 Task: Look for space in Tāl, Pakistan from 1st August, 2023 to 5th August, 2023 for 1 adult in price range Rs.6000 to Rs.15000. Place can be entire place with 1  bedroom having 1 bed and 1 bathroom. Property type can be house, flat, guest house. Amenities needed are: wifi. Booking option can be shelf check-in. Required host language is English.
Action: Mouse moved to (441, 99)
Screenshot: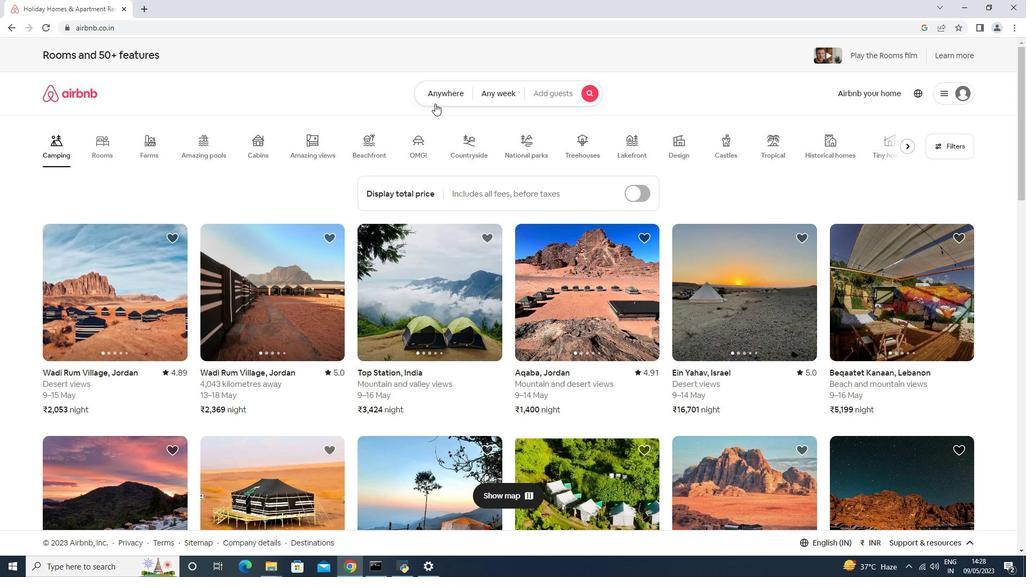 
Action: Mouse pressed left at (441, 99)
Screenshot: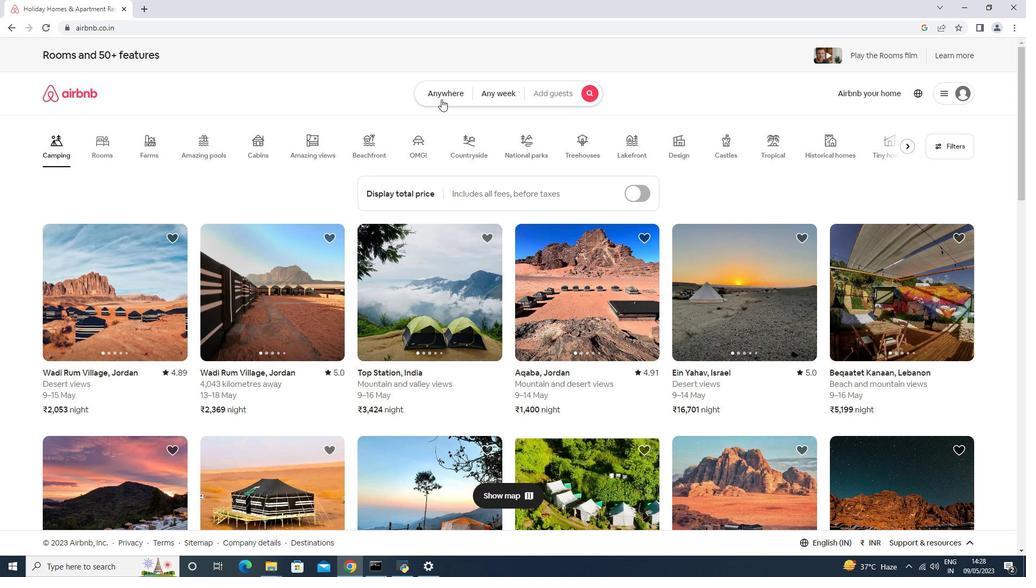 
Action: Mouse moved to (387, 137)
Screenshot: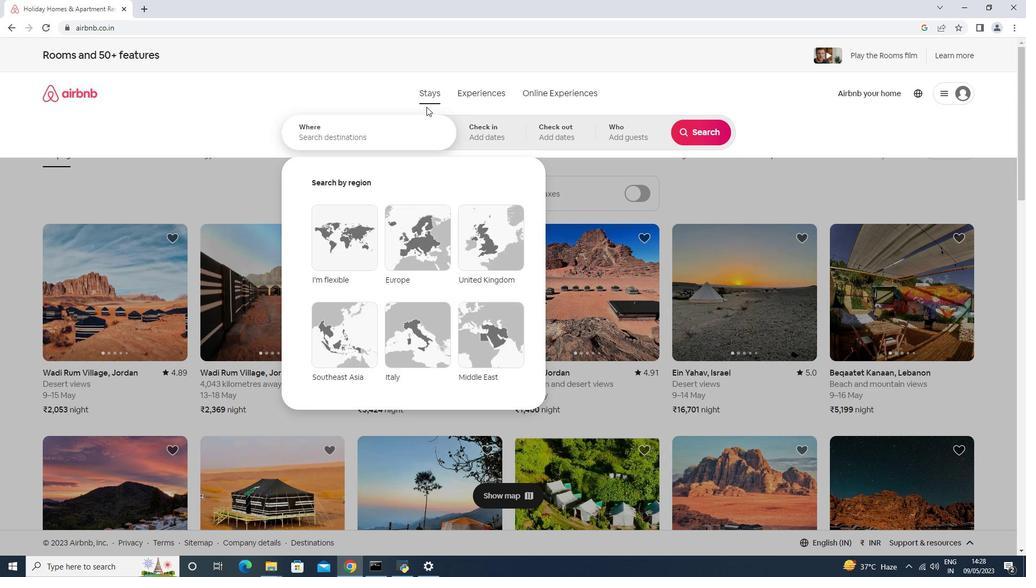 
Action: Mouse pressed left at (387, 137)
Screenshot: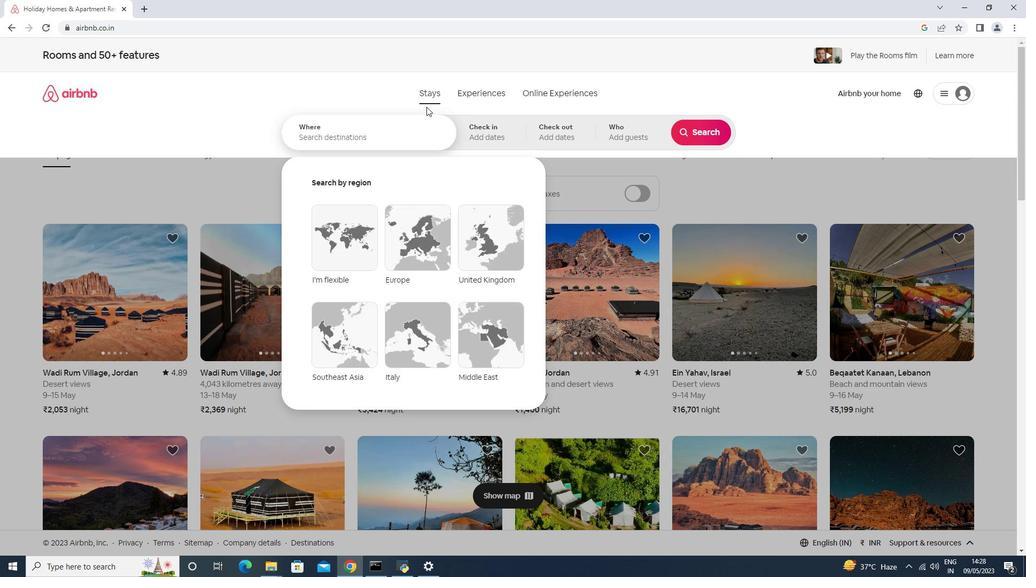 
Action: Key pressed <Key.shift>Tak<Key.backspace>l,<Key.space><Key.shift>Paskistan<Key.down><Key.enter>
Screenshot: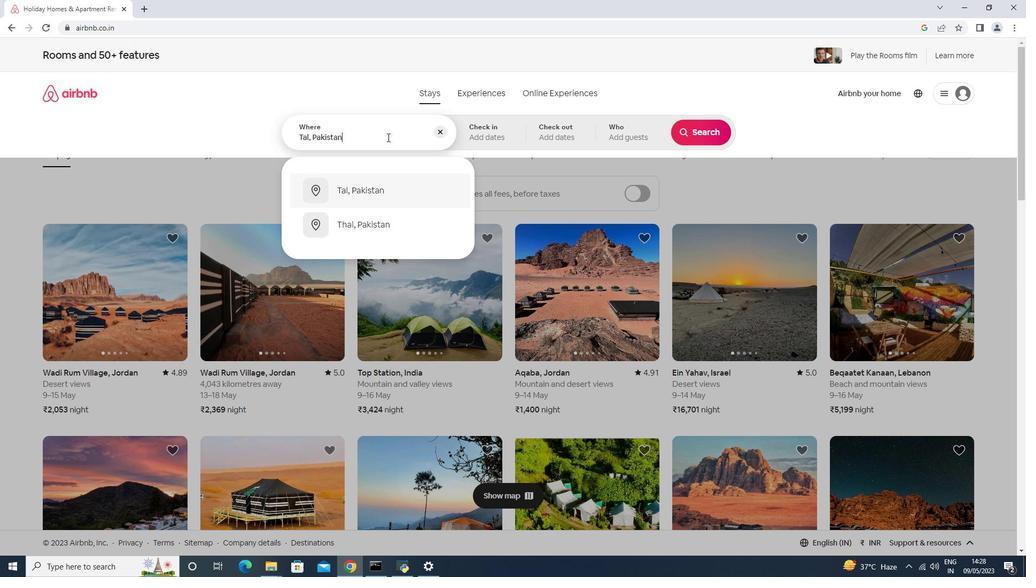 
Action: Mouse moved to (698, 214)
Screenshot: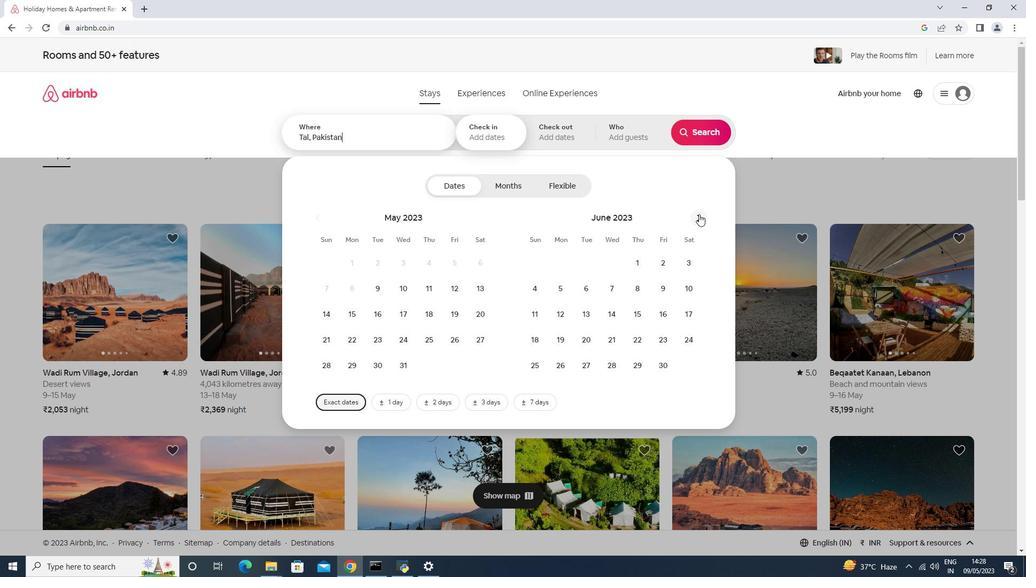 
Action: Mouse pressed left at (698, 214)
Screenshot: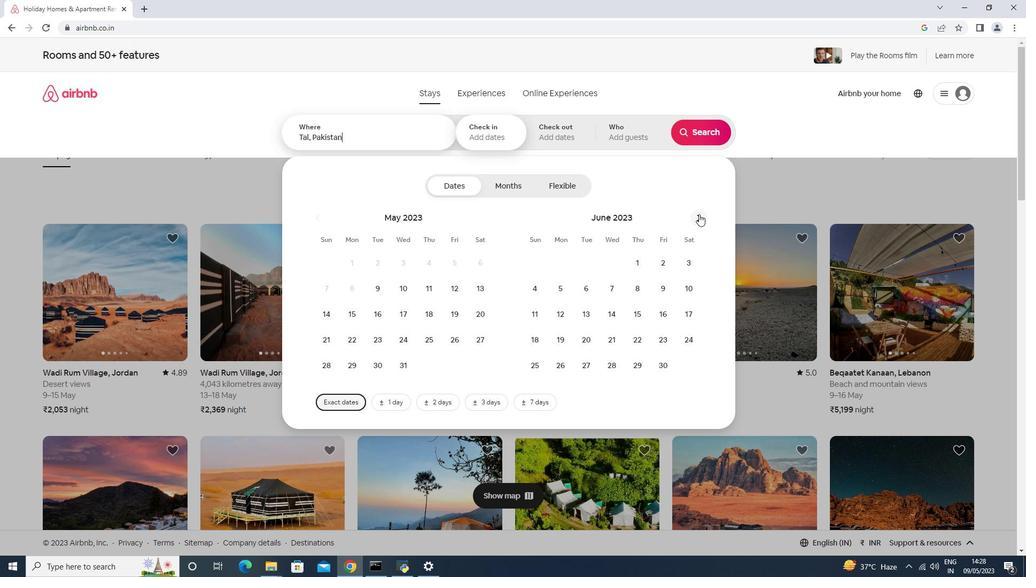 
Action: Mouse moved to (696, 214)
Screenshot: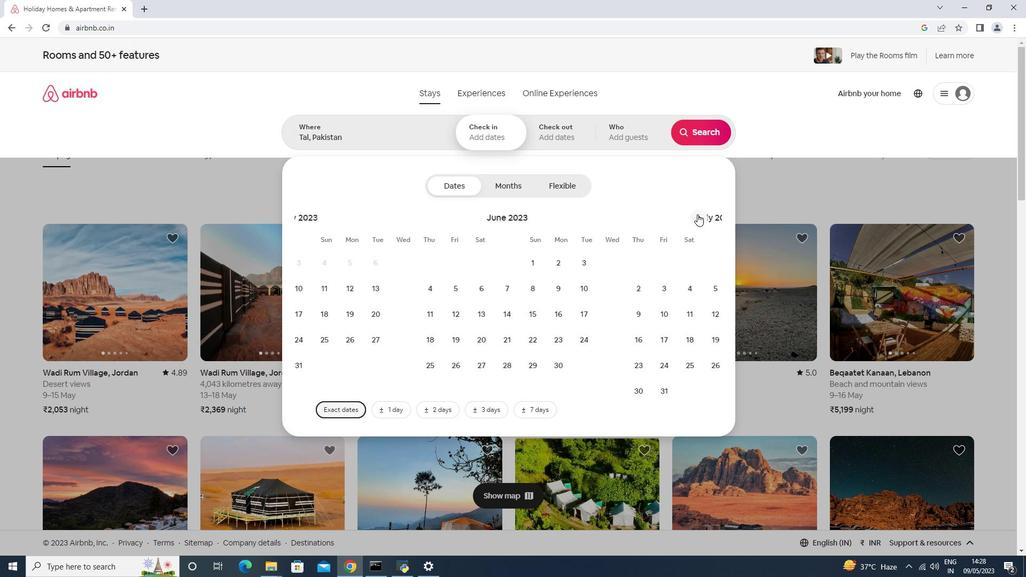 
Action: Mouse pressed left at (696, 214)
Screenshot: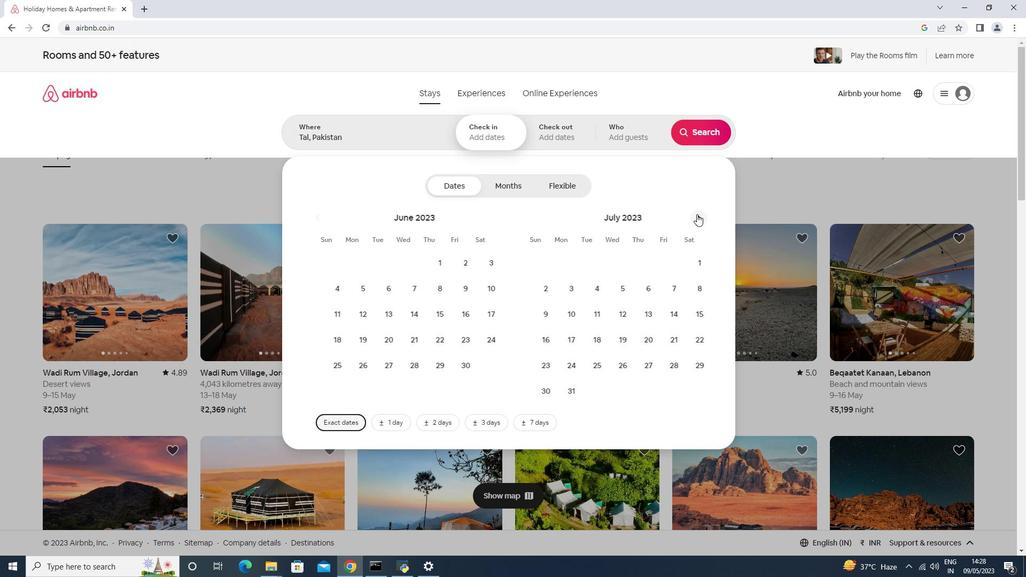 
Action: Mouse moved to (696, 215)
Screenshot: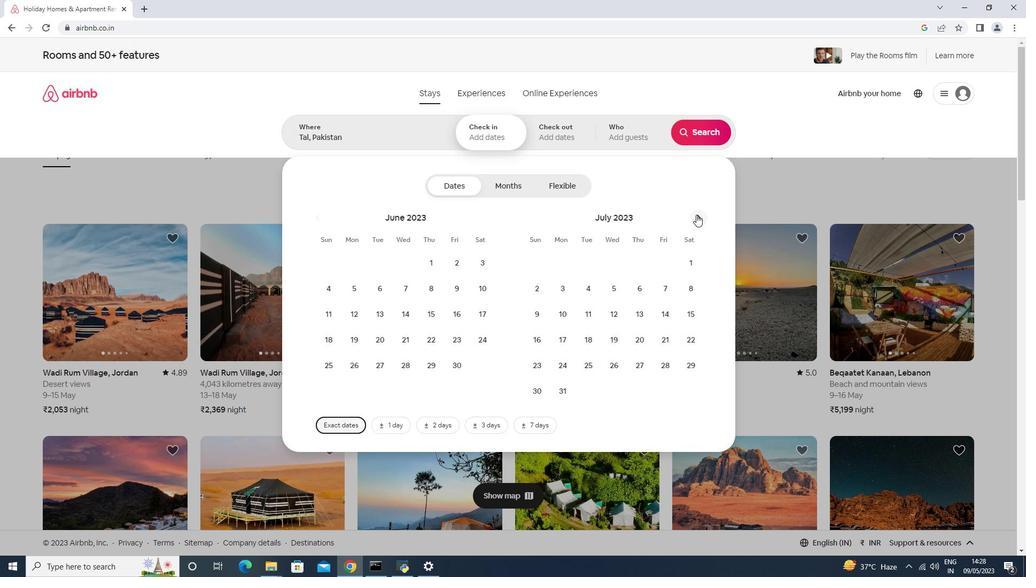 
Action: Mouse pressed left at (696, 215)
Screenshot: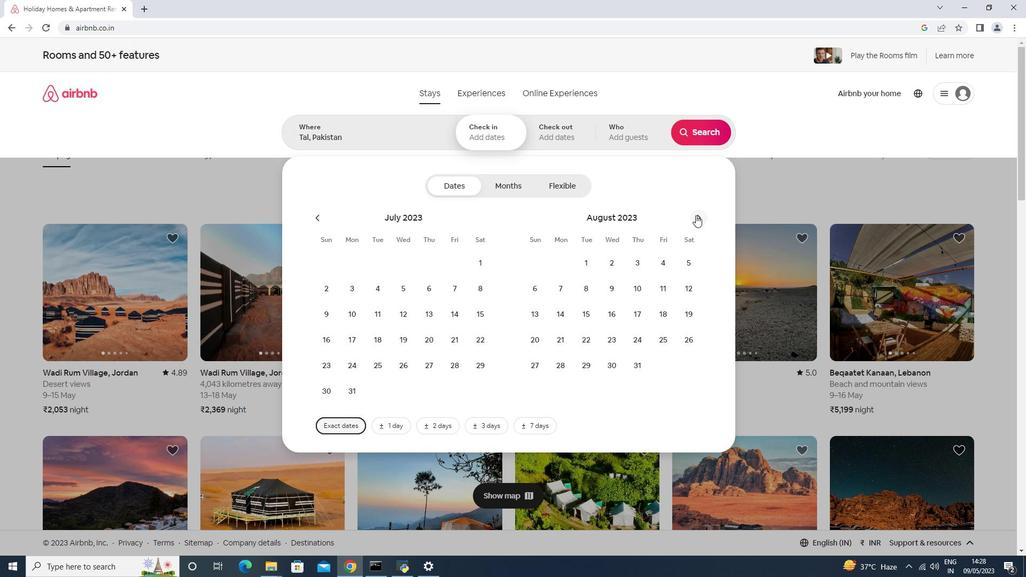 
Action: Mouse moved to (381, 267)
Screenshot: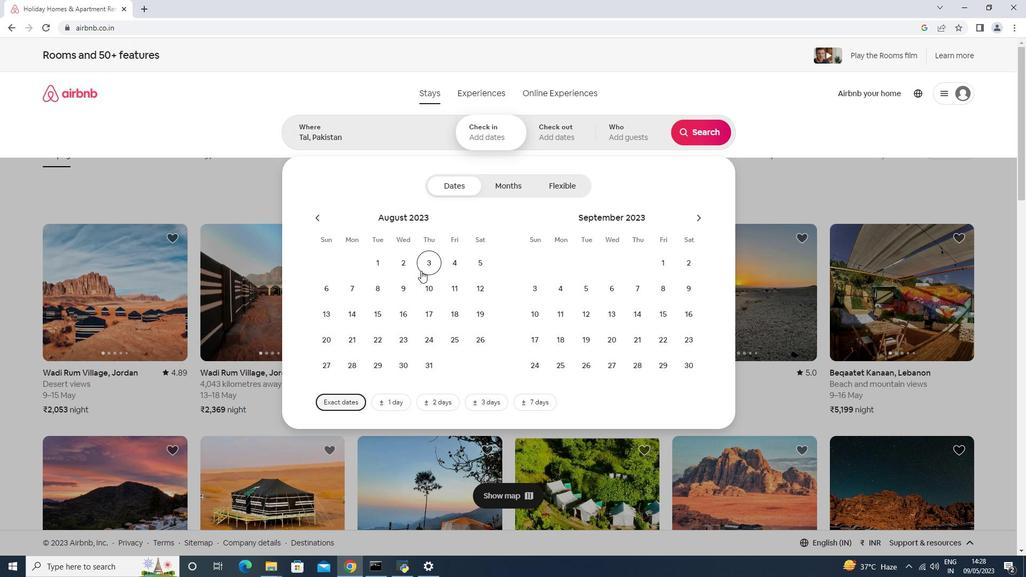 
Action: Mouse pressed left at (381, 267)
Screenshot: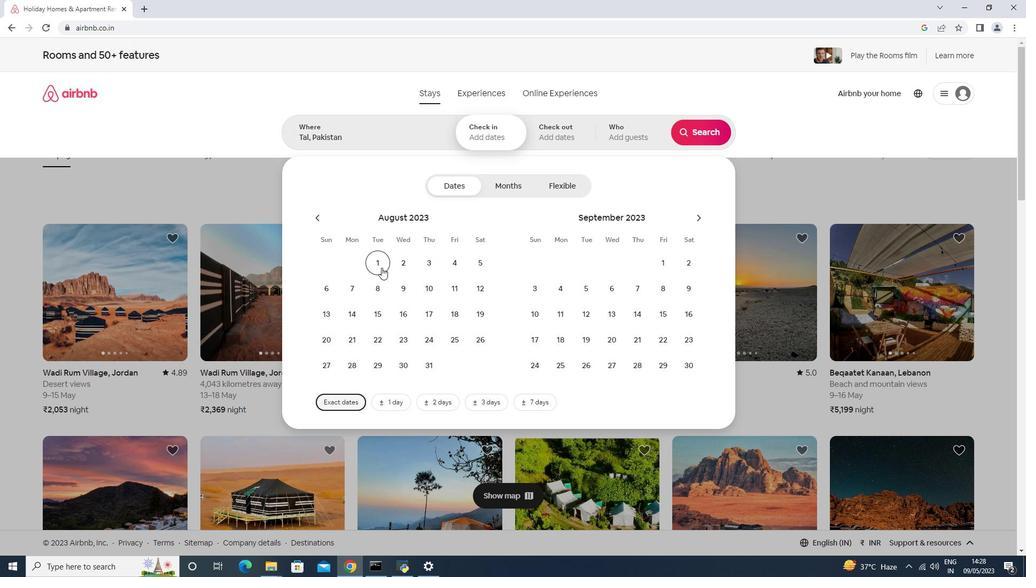 
Action: Mouse moved to (473, 261)
Screenshot: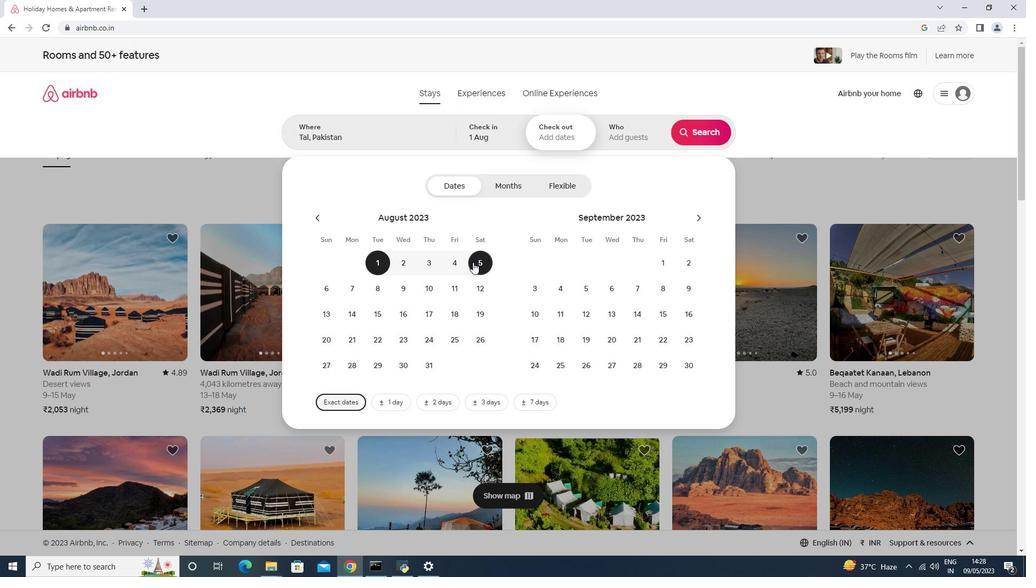 
Action: Mouse pressed left at (473, 261)
Screenshot: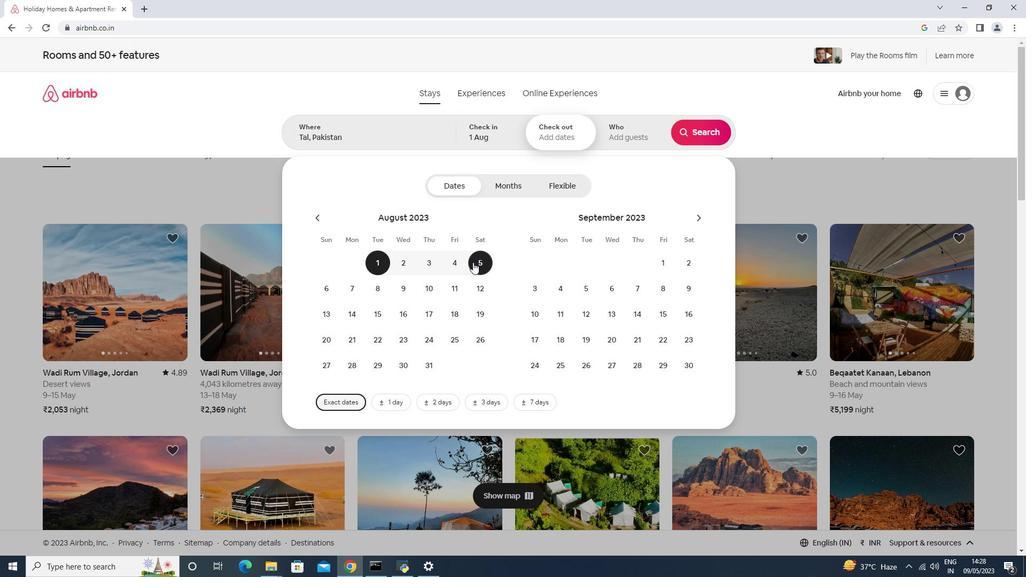 
Action: Mouse moved to (623, 142)
Screenshot: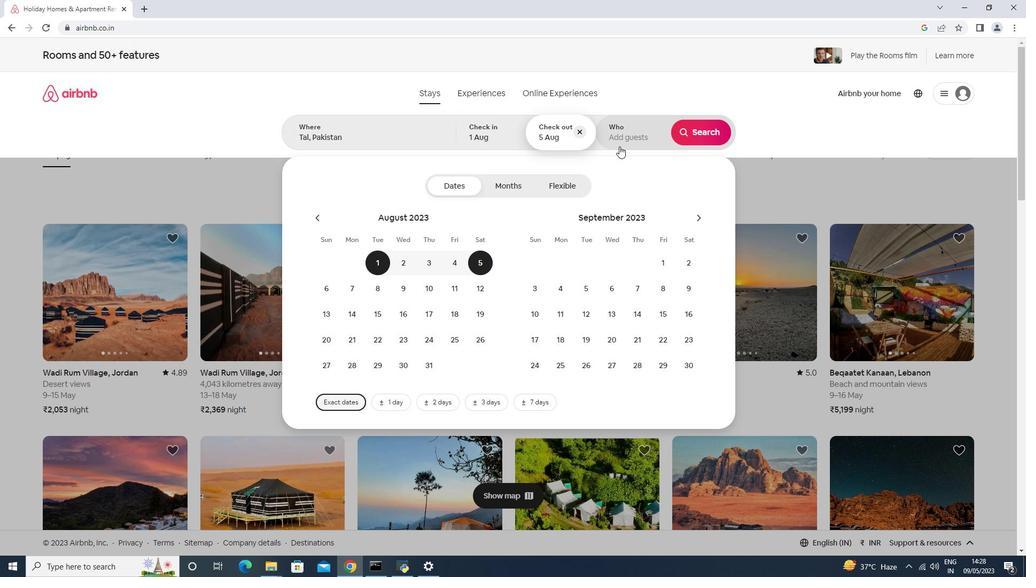 
Action: Mouse pressed left at (623, 142)
Screenshot: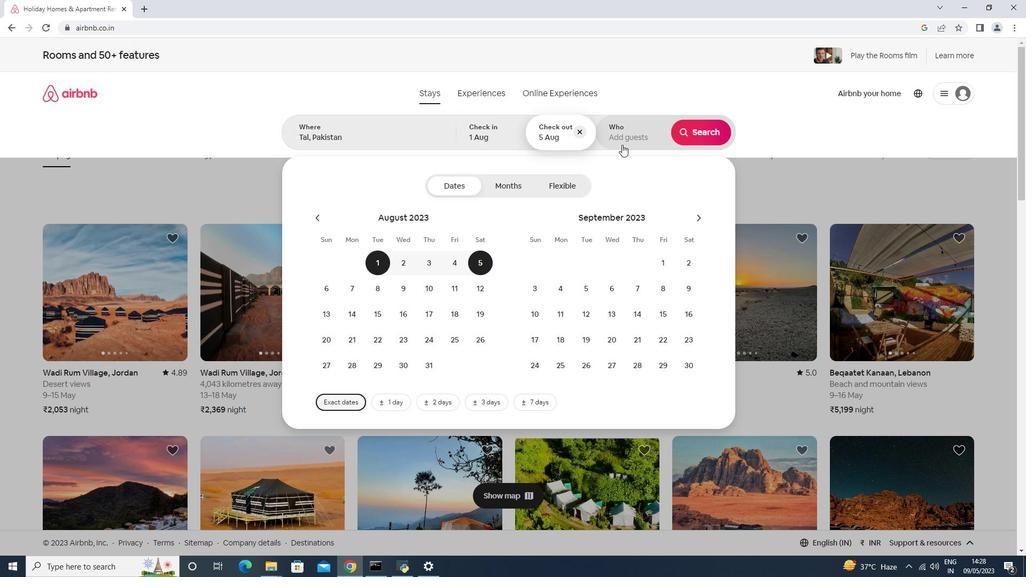 
Action: Mouse moved to (704, 188)
Screenshot: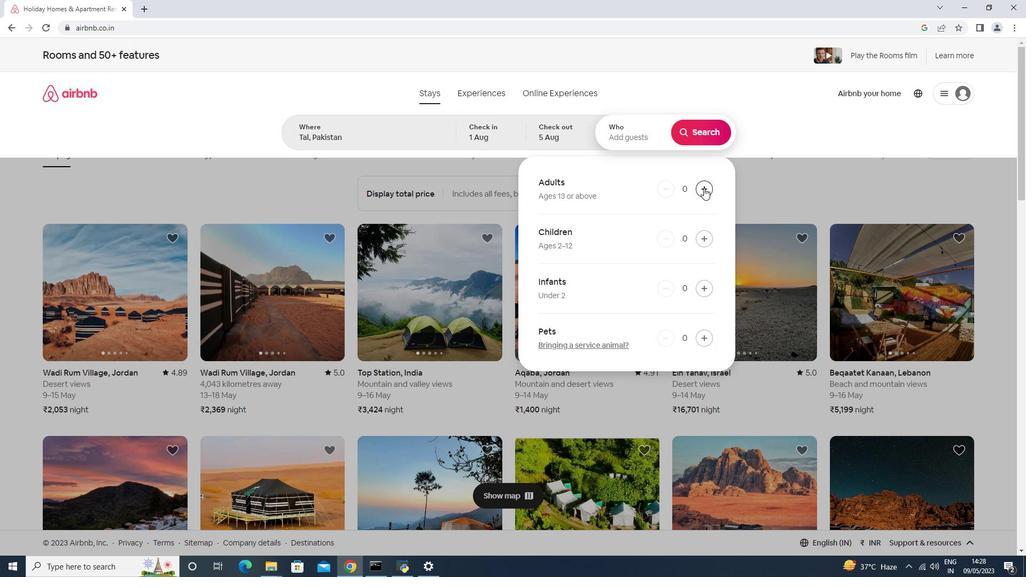 
Action: Mouse pressed left at (704, 188)
Screenshot: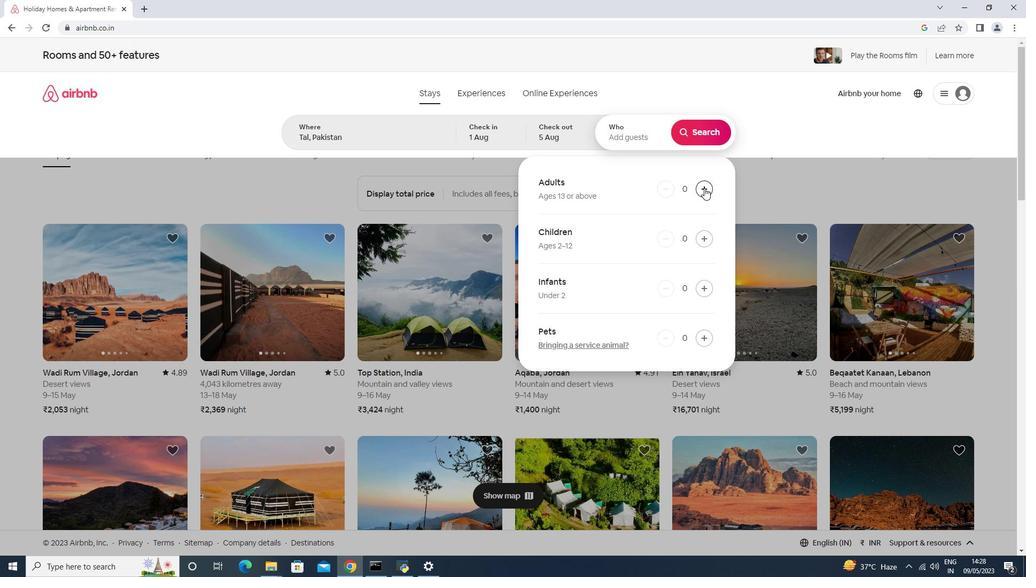 
Action: Mouse moved to (701, 136)
Screenshot: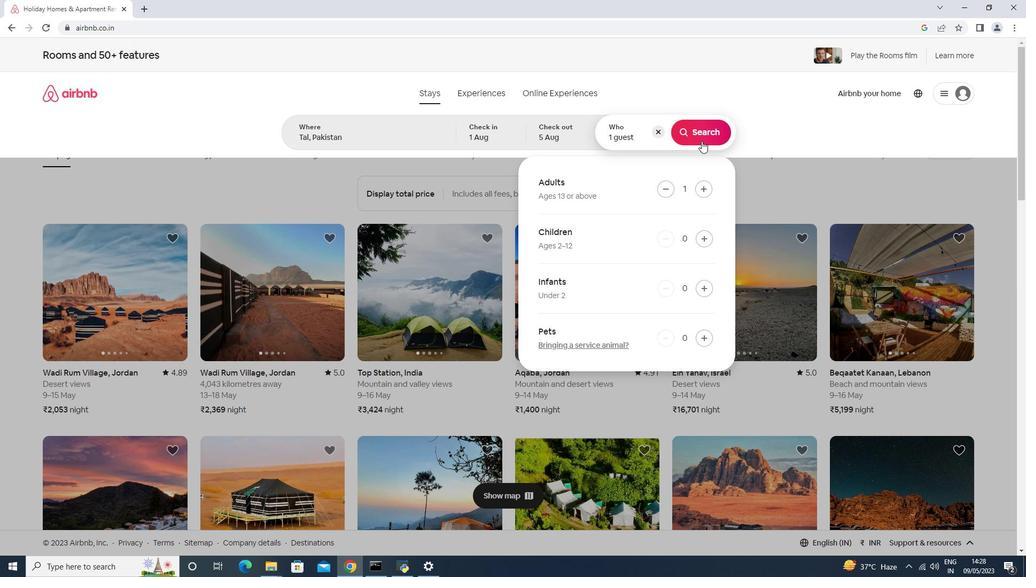 
Action: Mouse pressed left at (701, 136)
Screenshot: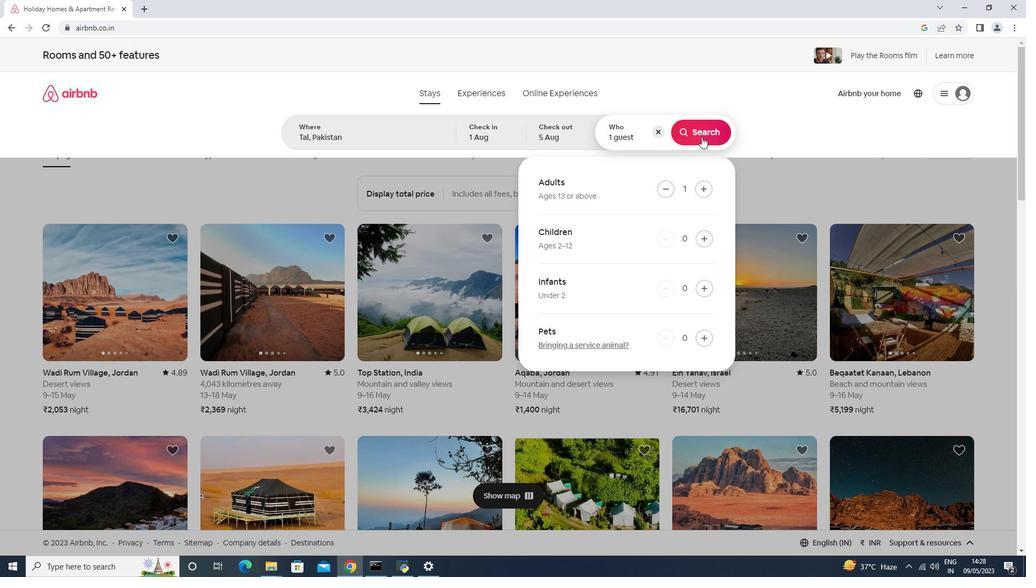 
Action: Mouse moved to (975, 95)
Screenshot: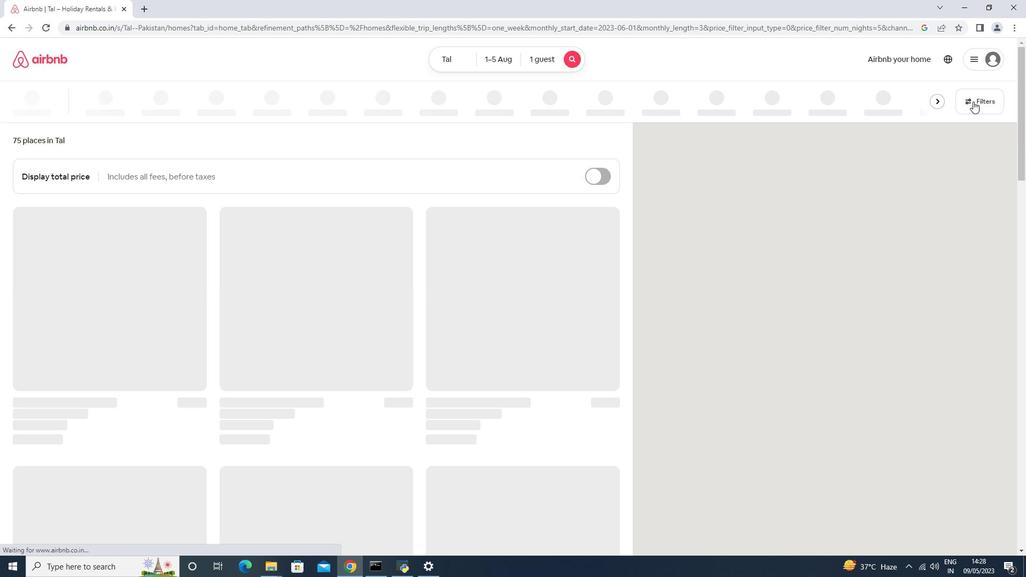 
Action: Mouse pressed left at (975, 95)
Screenshot: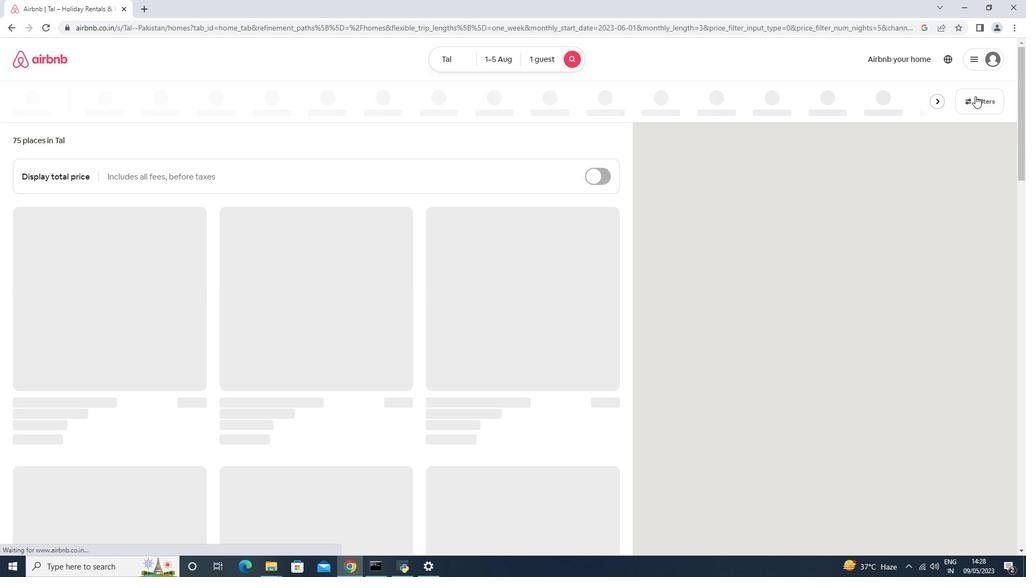 
Action: Mouse moved to (420, 356)
Screenshot: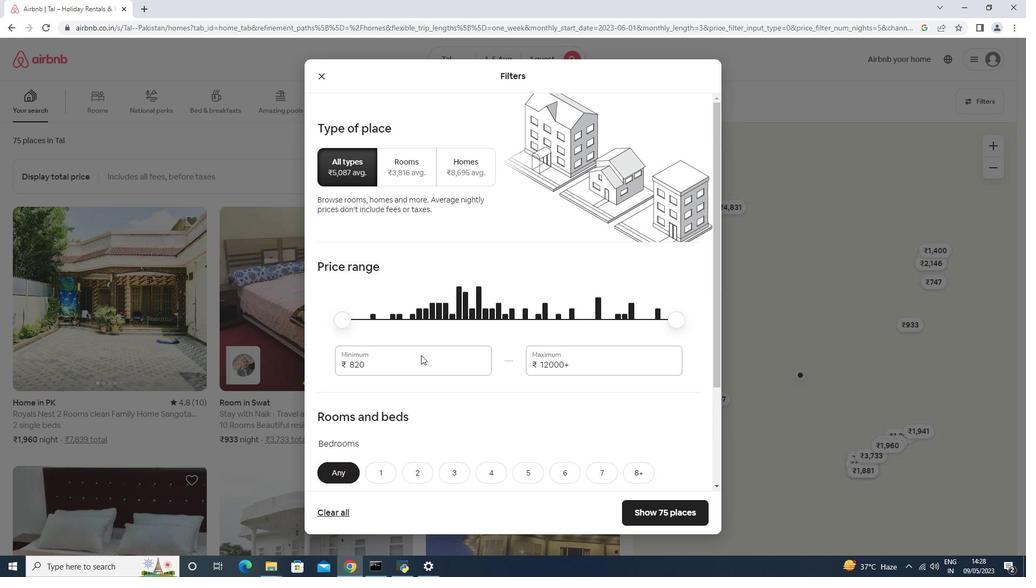 
Action: Mouse pressed left at (420, 356)
Screenshot: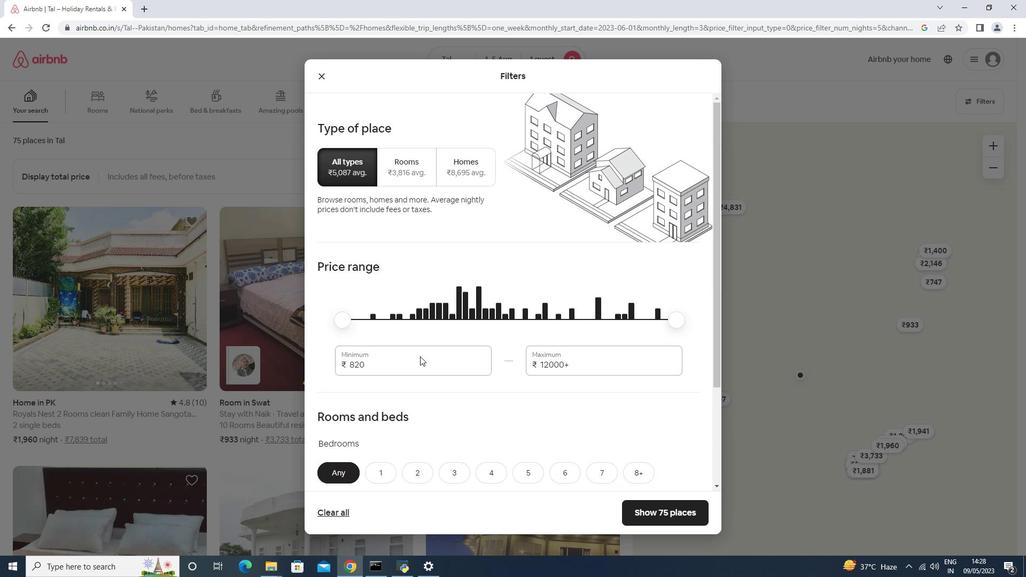 
Action: Key pressed <Key.backspace><Key.backspace><Key.backspace>6000<Key.tab>15000
Screenshot: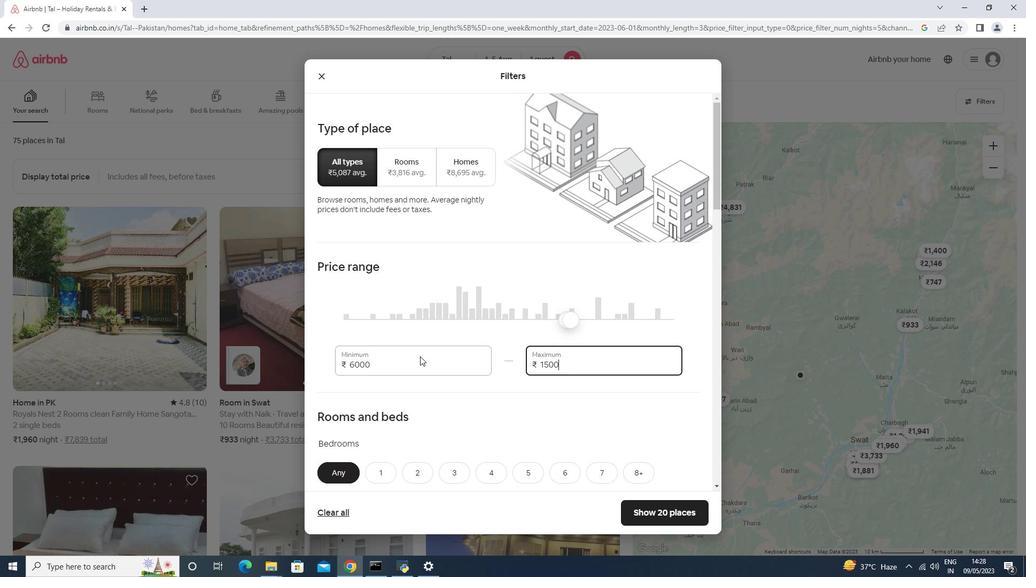 
Action: Mouse scrolled (420, 356) with delta (0, 0)
Screenshot: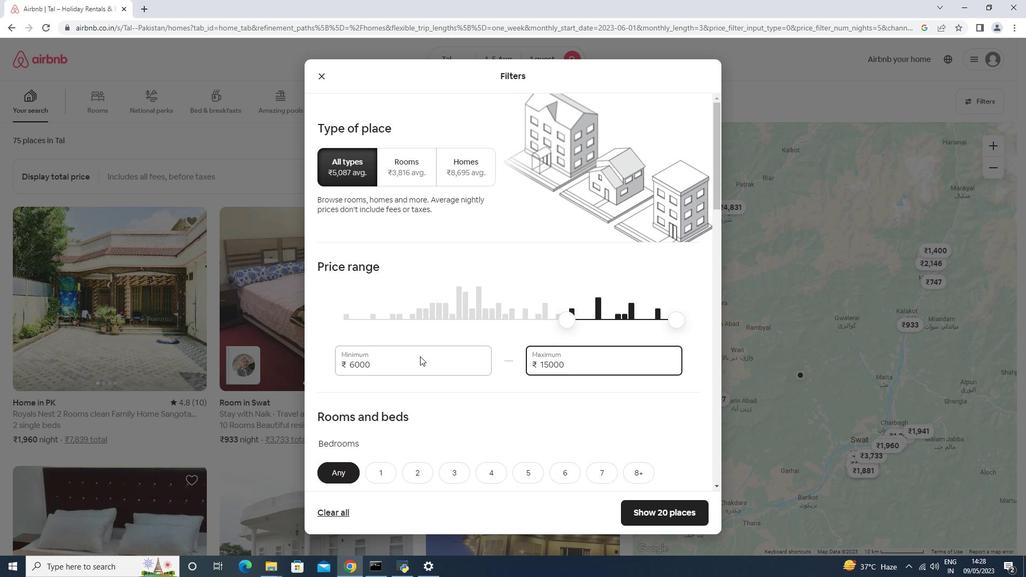 
Action: Mouse scrolled (420, 356) with delta (0, 0)
Screenshot: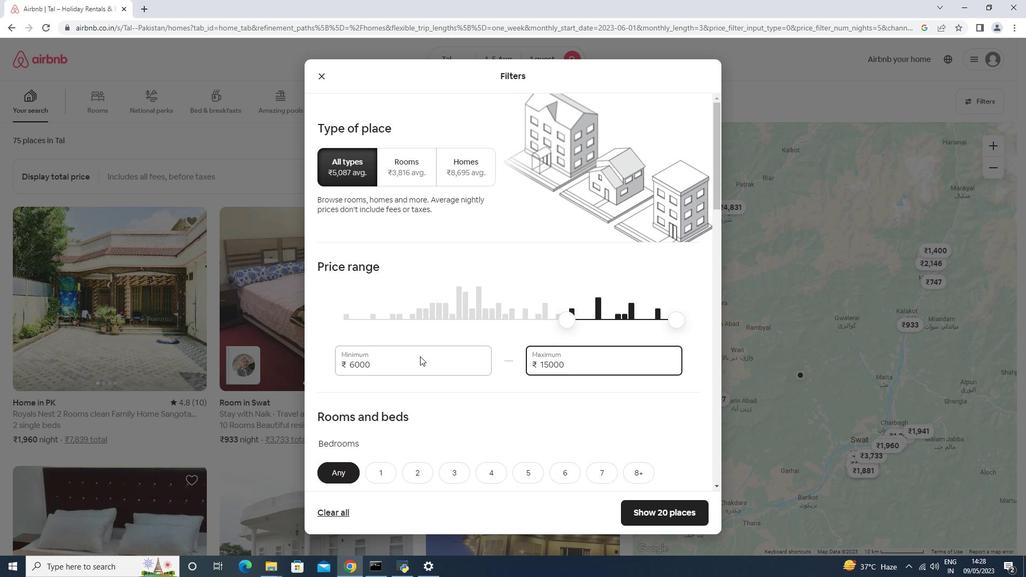 
Action: Mouse scrolled (420, 356) with delta (0, 0)
Screenshot: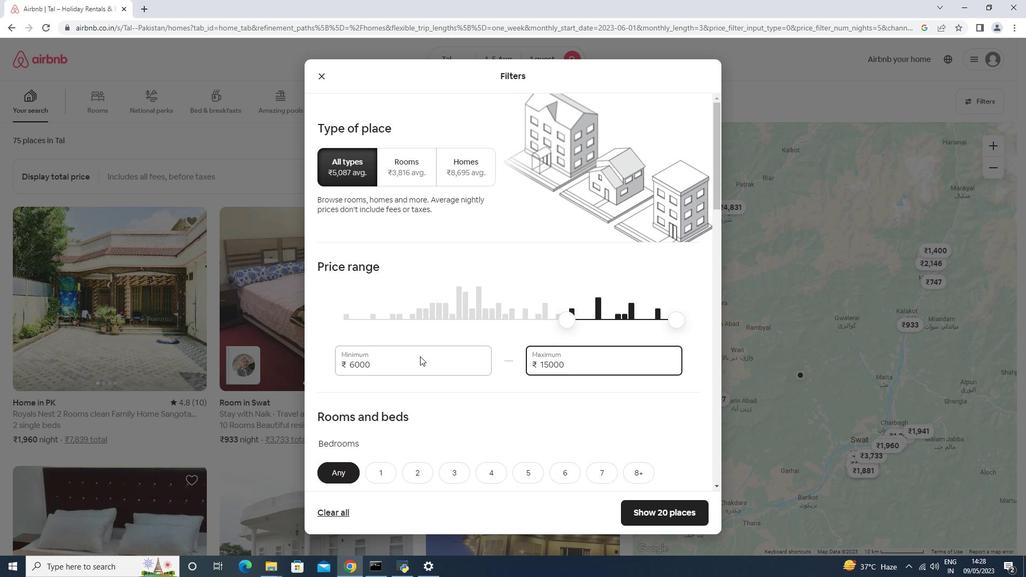
Action: Mouse scrolled (420, 356) with delta (0, 0)
Screenshot: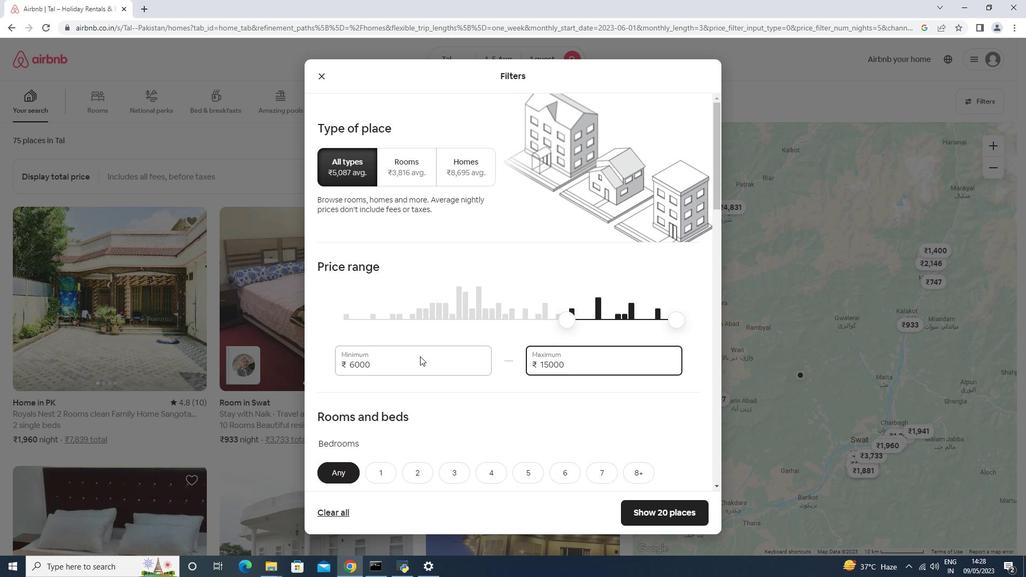 
Action: Mouse scrolled (420, 356) with delta (0, 0)
Screenshot: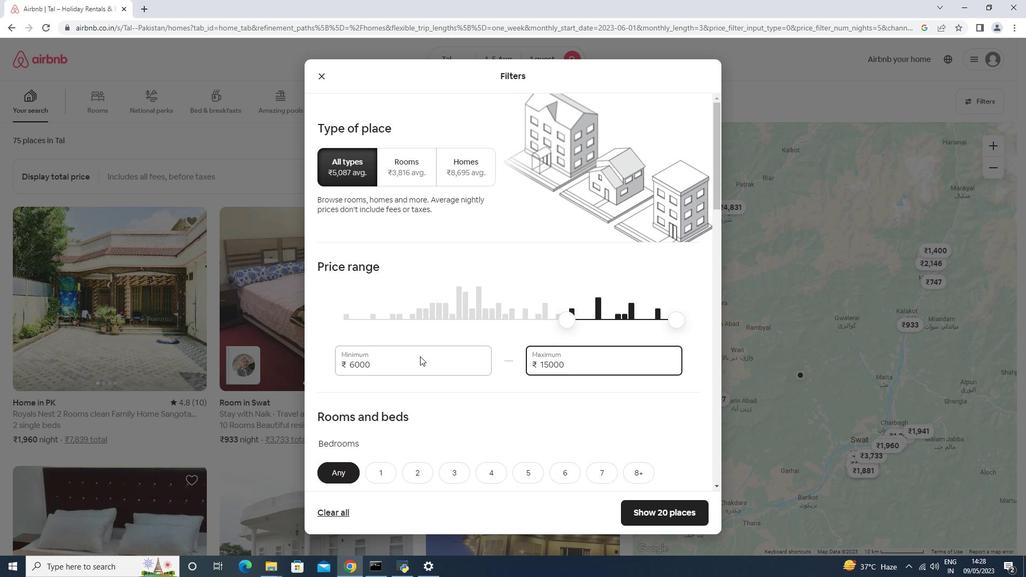 
Action: Mouse moved to (380, 199)
Screenshot: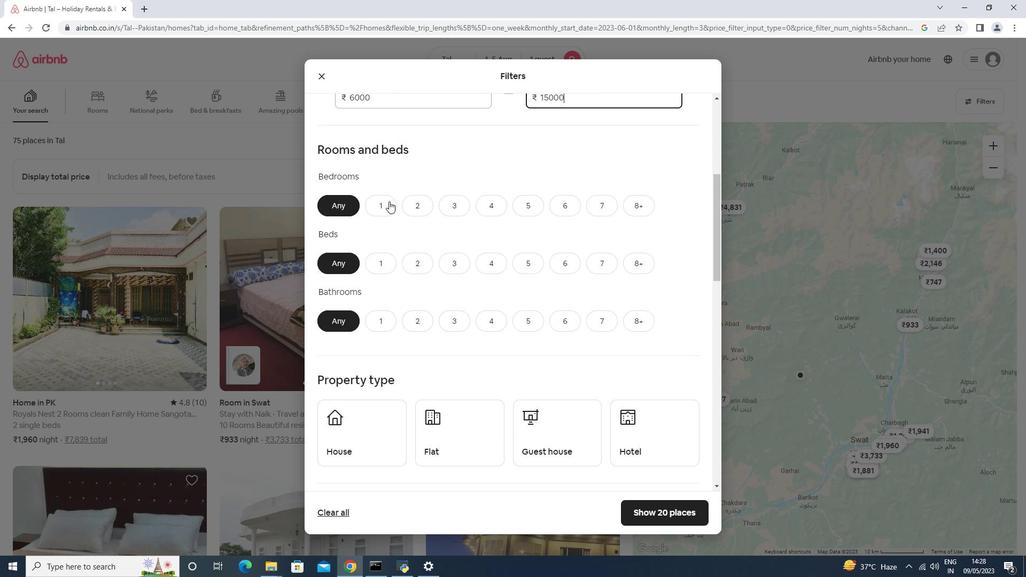 
Action: Mouse pressed left at (380, 199)
Screenshot: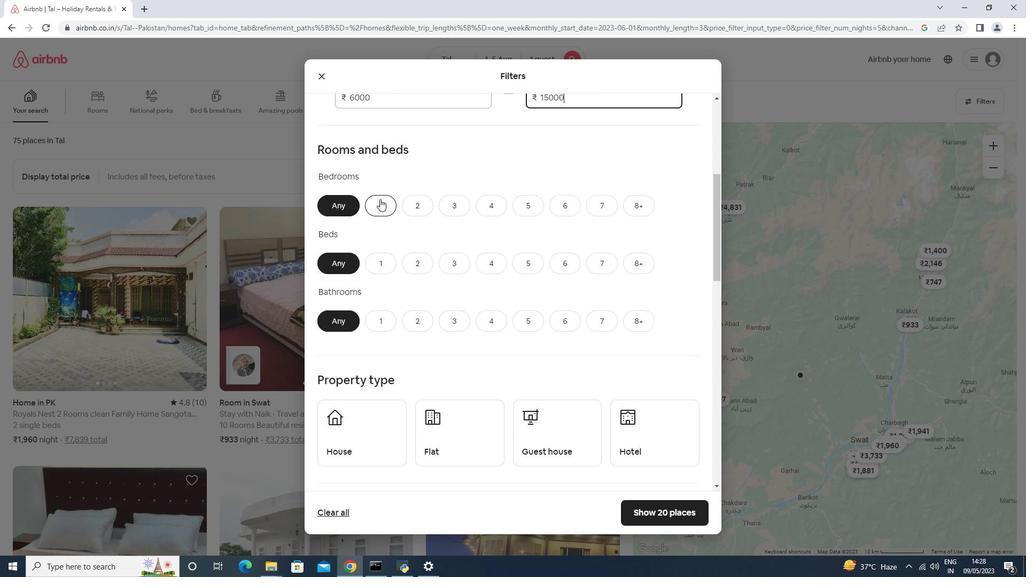 
Action: Mouse moved to (387, 263)
Screenshot: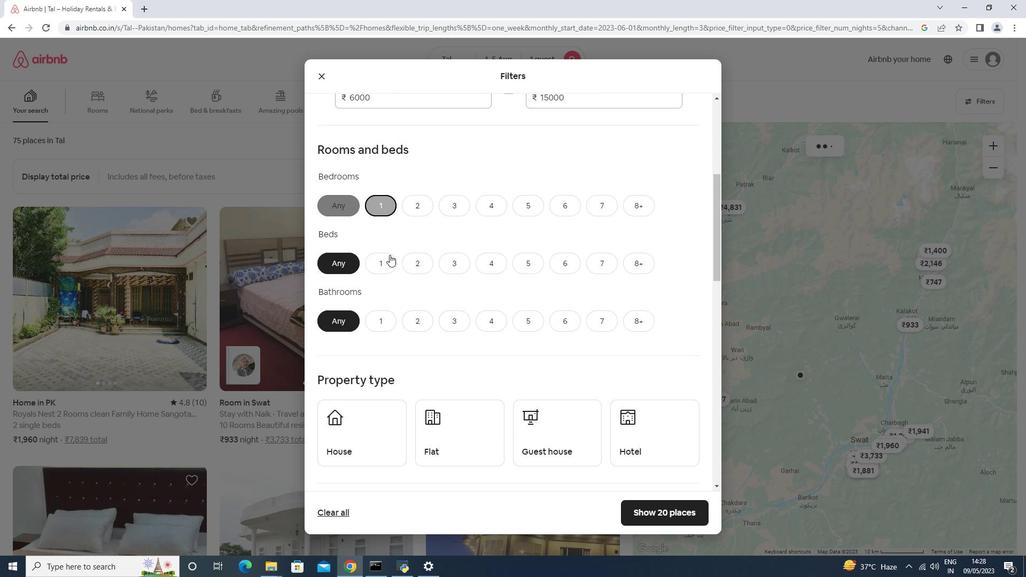 
Action: Mouse pressed left at (387, 263)
Screenshot: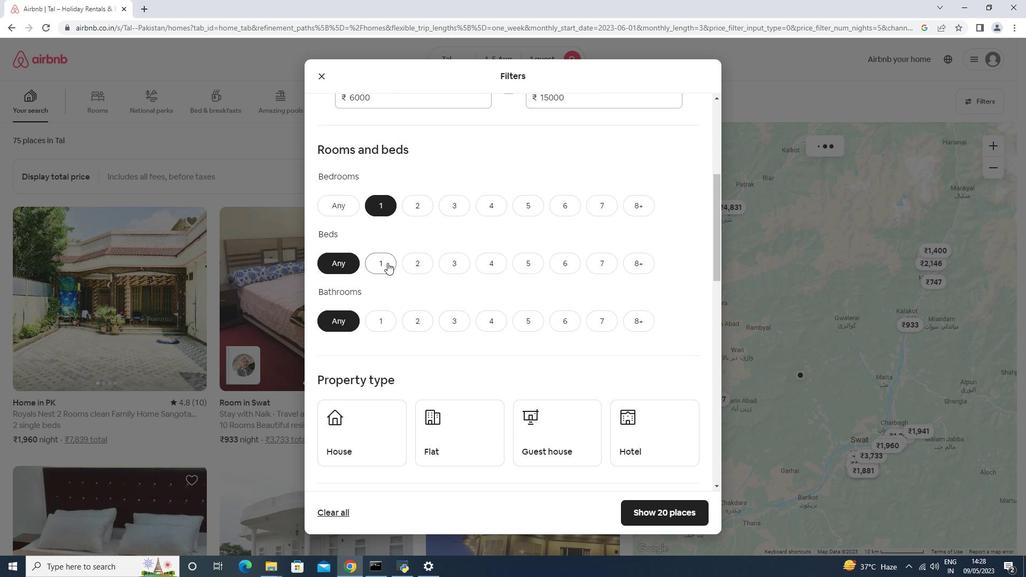 
Action: Mouse moved to (375, 317)
Screenshot: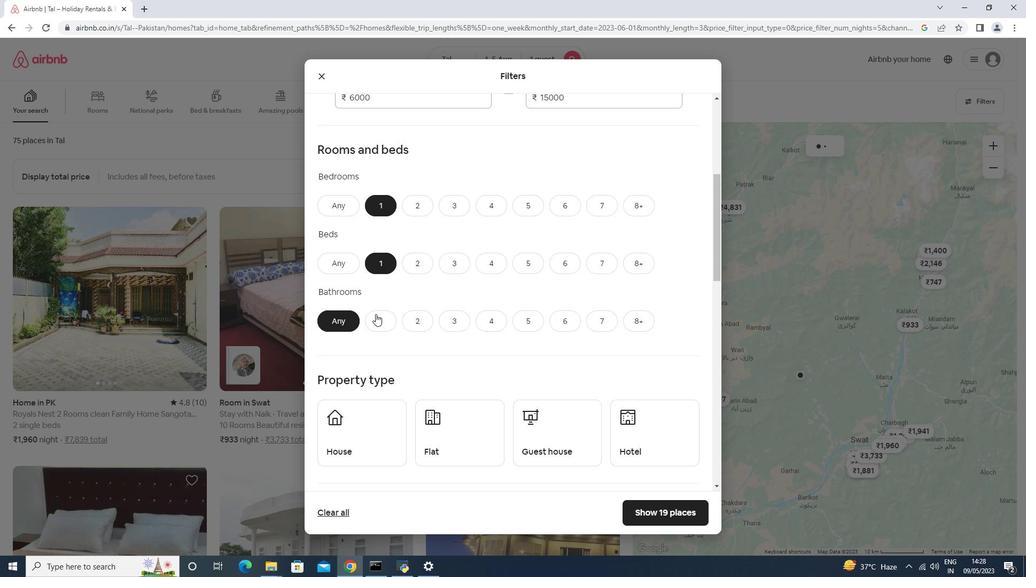 
Action: Mouse pressed left at (375, 317)
Screenshot: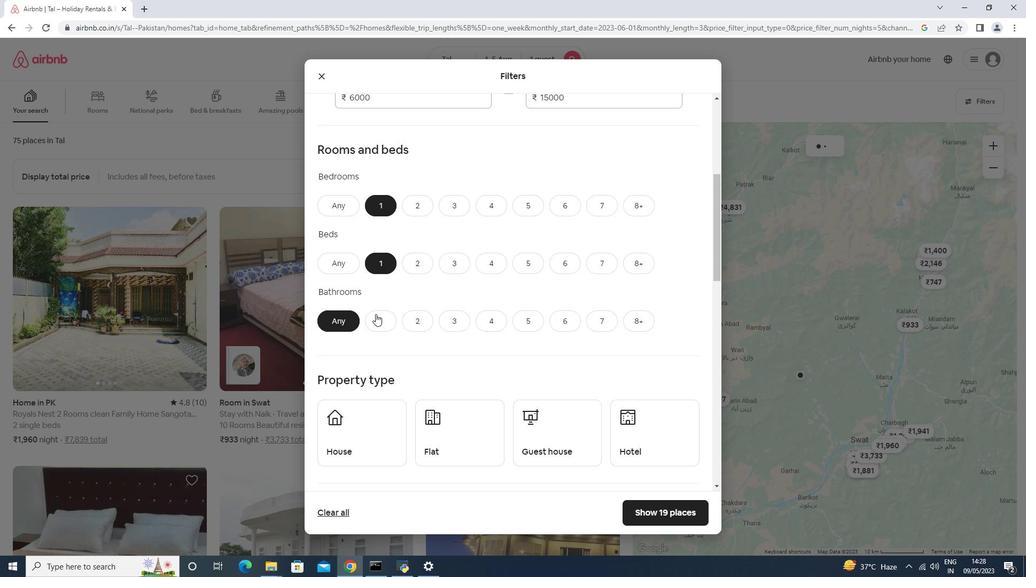 
Action: Mouse scrolled (375, 317) with delta (0, 0)
Screenshot: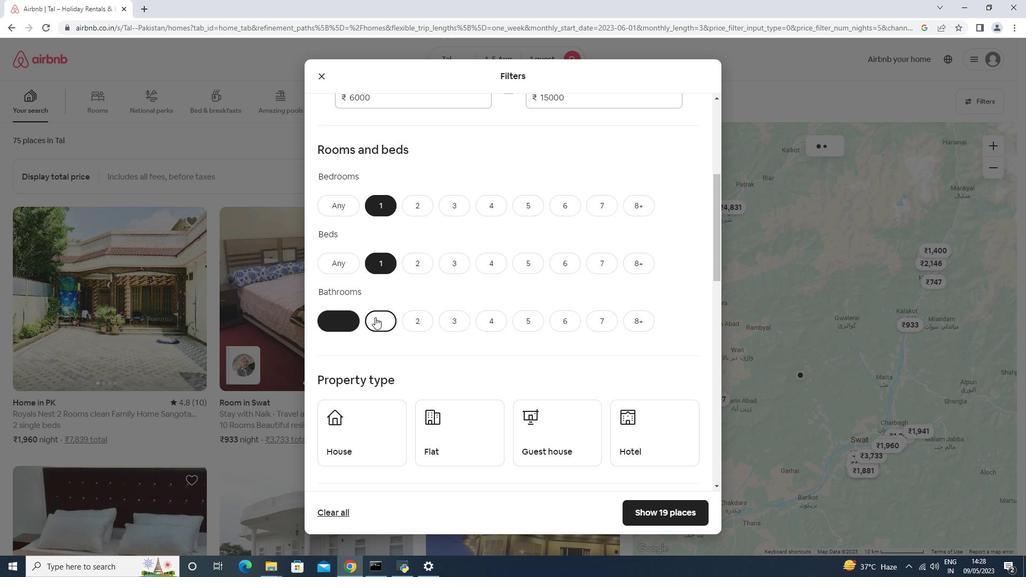 
Action: Mouse scrolled (375, 317) with delta (0, 0)
Screenshot: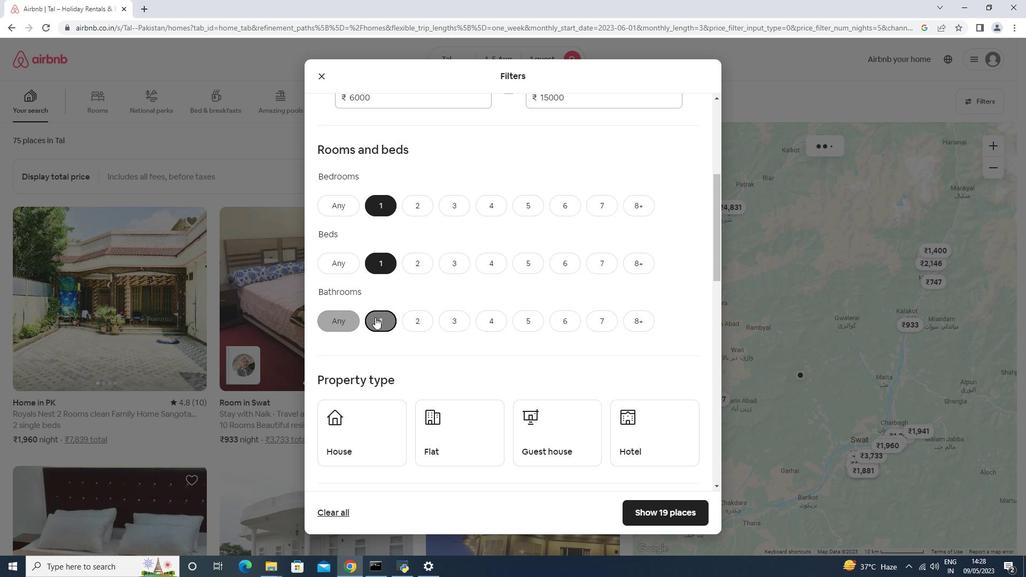
Action: Mouse scrolled (375, 317) with delta (0, 0)
Screenshot: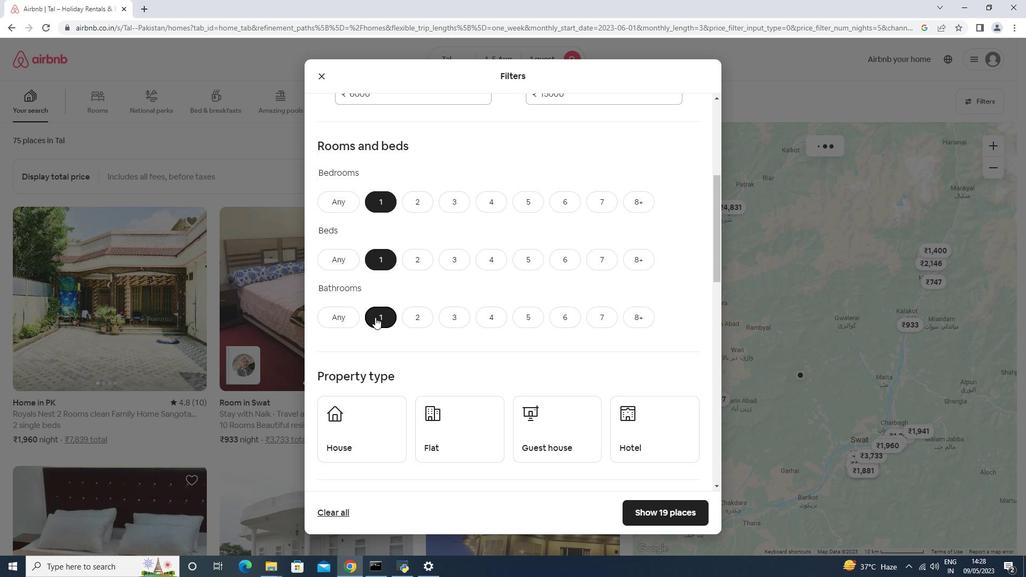 
Action: Mouse moved to (377, 287)
Screenshot: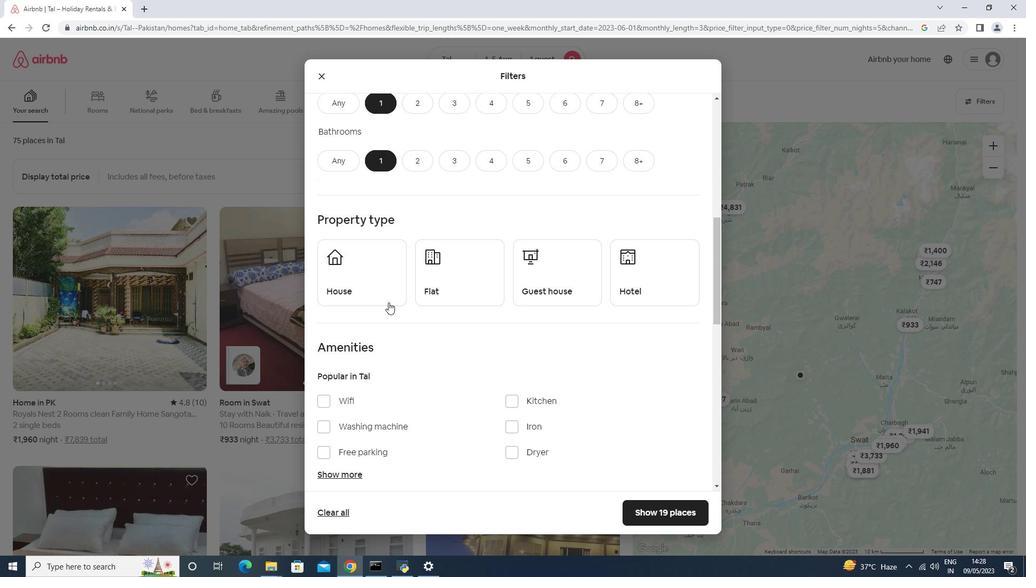 
Action: Mouse pressed left at (377, 287)
Screenshot: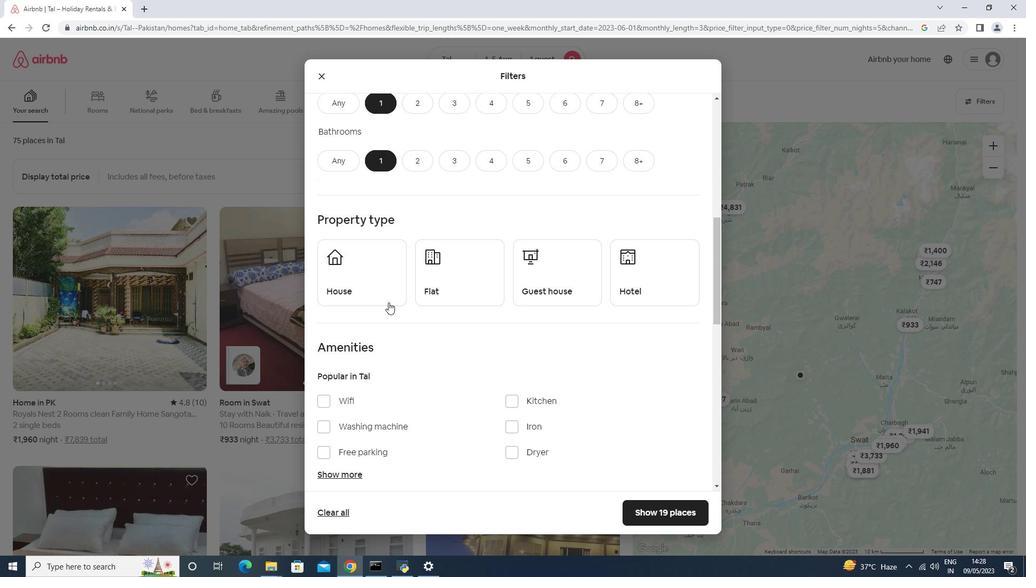 
Action: Mouse moved to (488, 297)
Screenshot: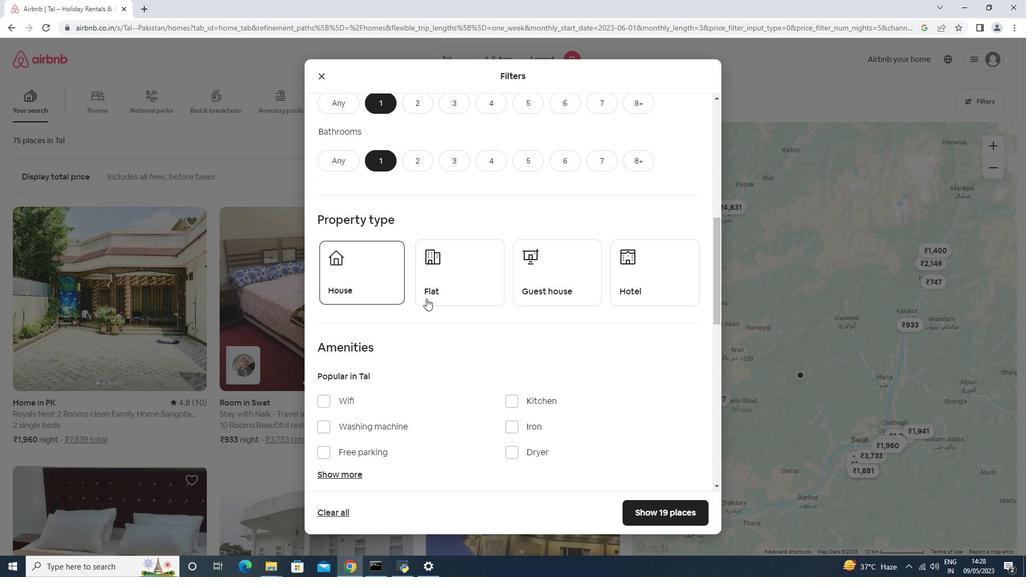 
Action: Mouse pressed left at (488, 297)
Screenshot: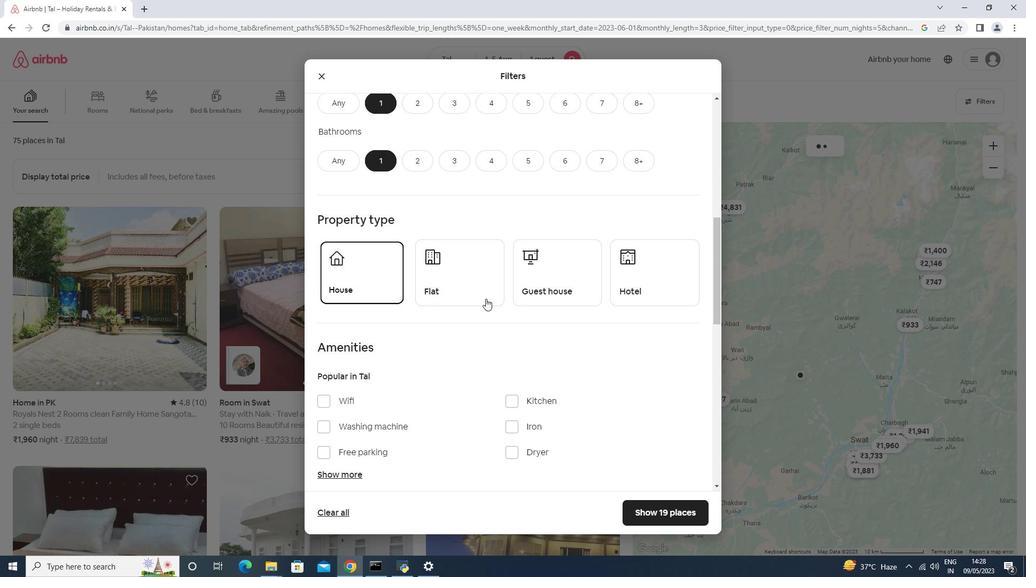 
Action: Mouse moved to (564, 274)
Screenshot: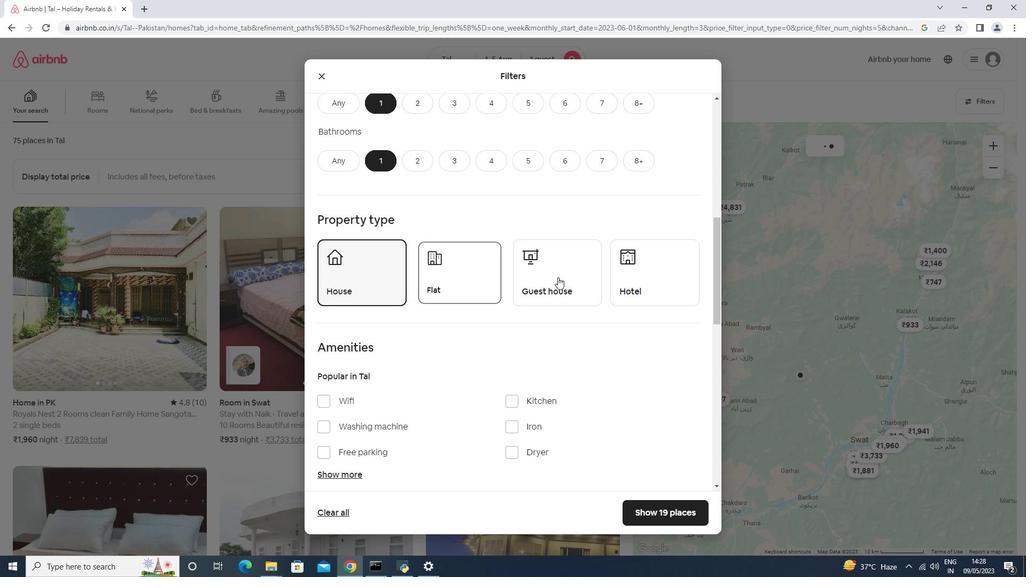 
Action: Mouse pressed left at (564, 274)
Screenshot: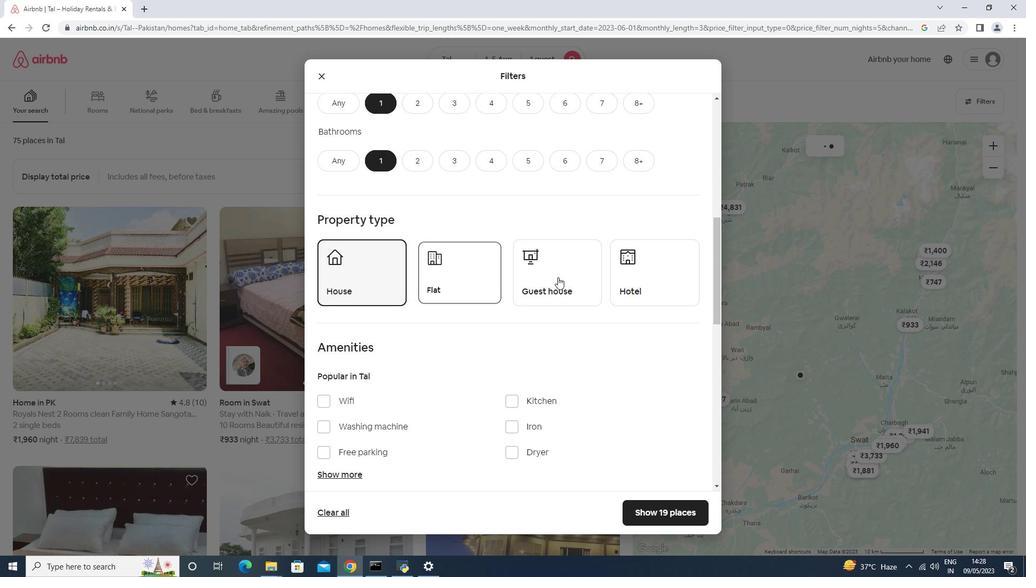 
Action: Mouse moved to (555, 280)
Screenshot: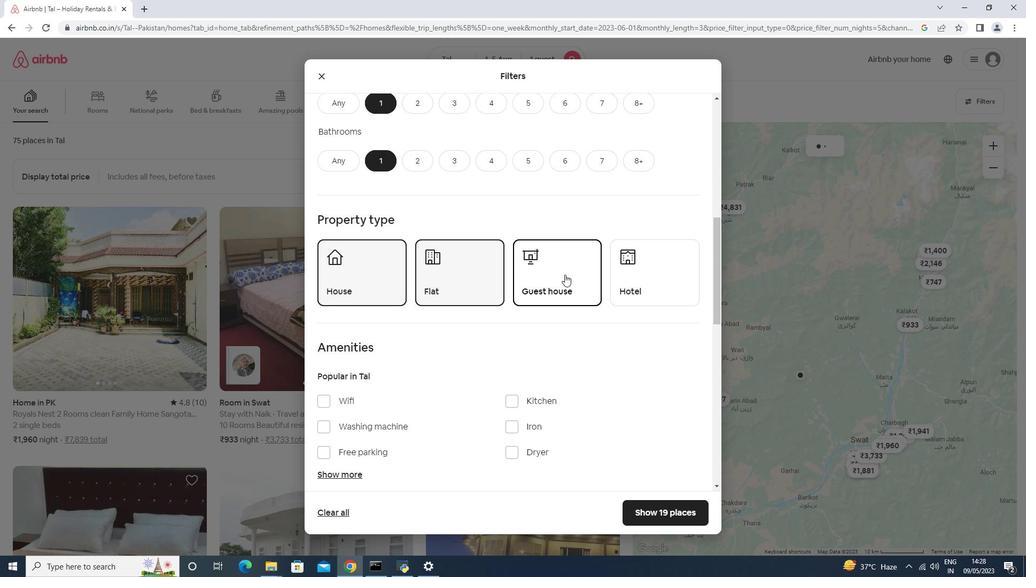 
Action: Mouse scrolled (555, 280) with delta (0, 0)
Screenshot: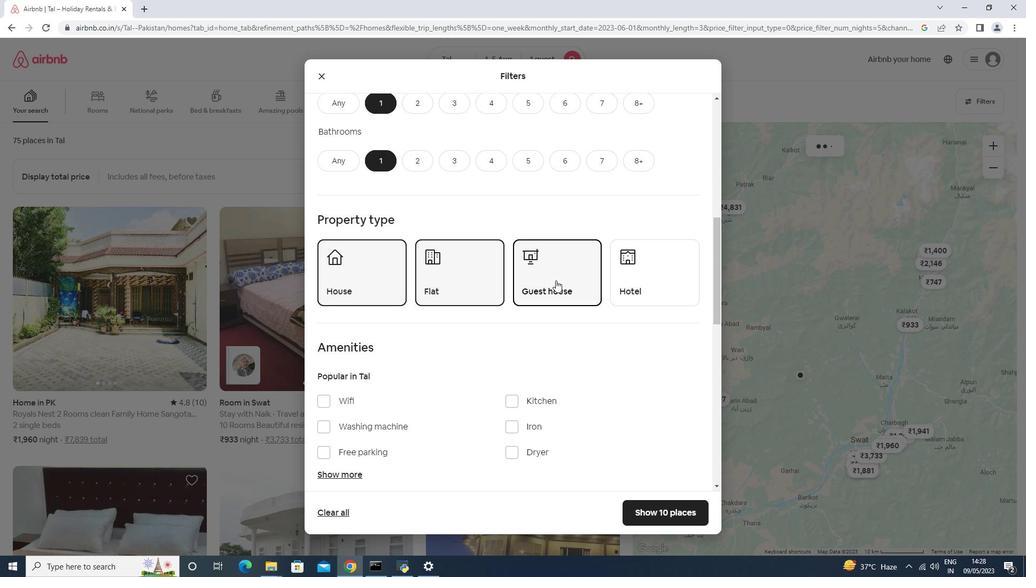 
Action: Mouse moved to (555, 280)
Screenshot: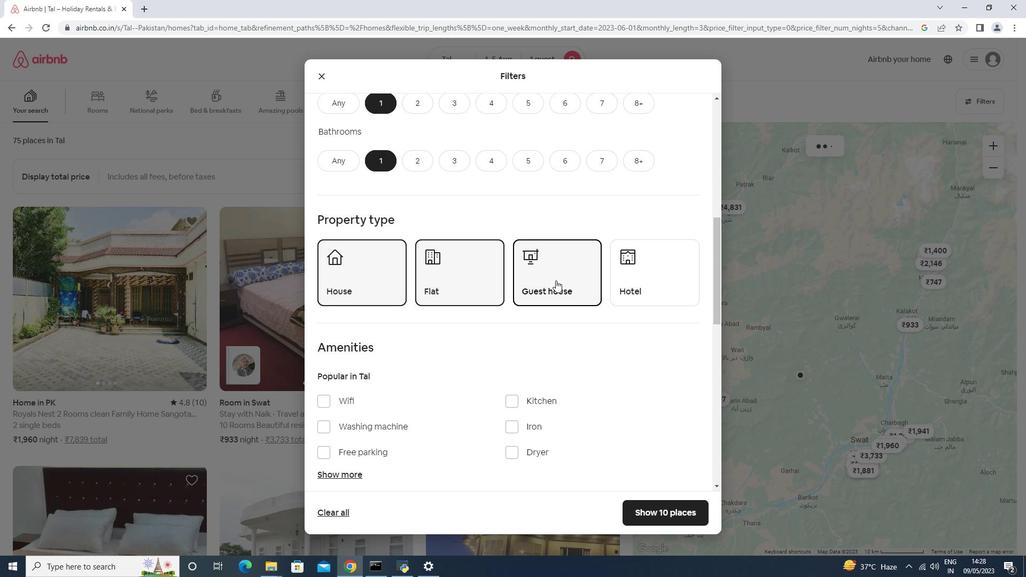 
Action: Mouse scrolled (555, 280) with delta (0, 0)
Screenshot: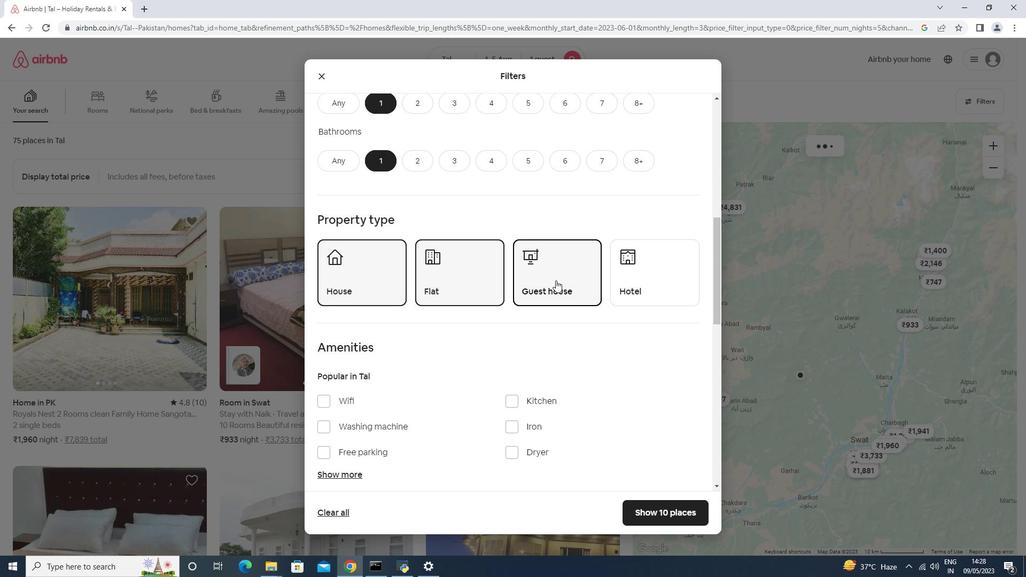 
Action: Mouse moved to (371, 288)
Screenshot: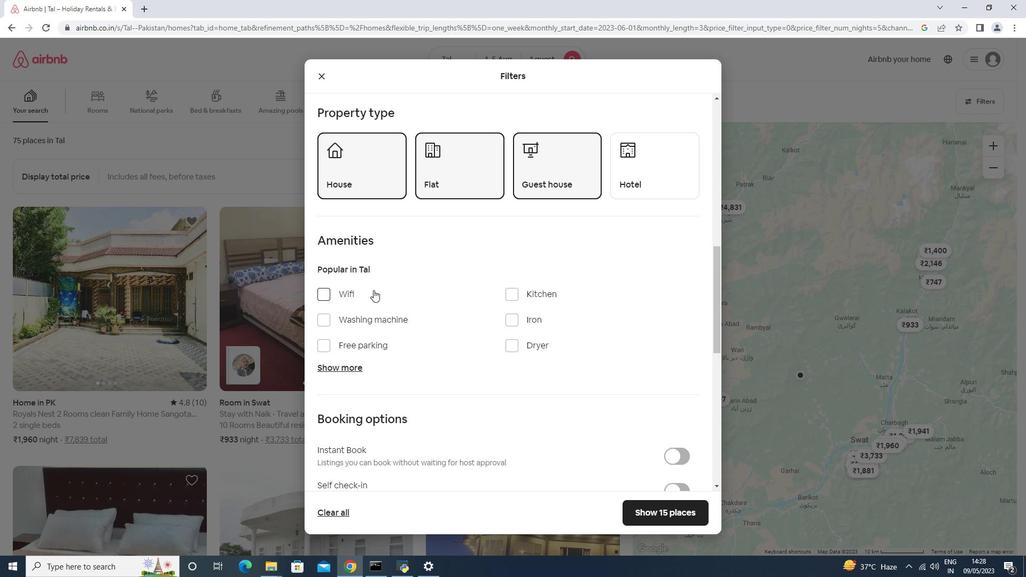 
Action: Mouse pressed left at (371, 288)
Screenshot: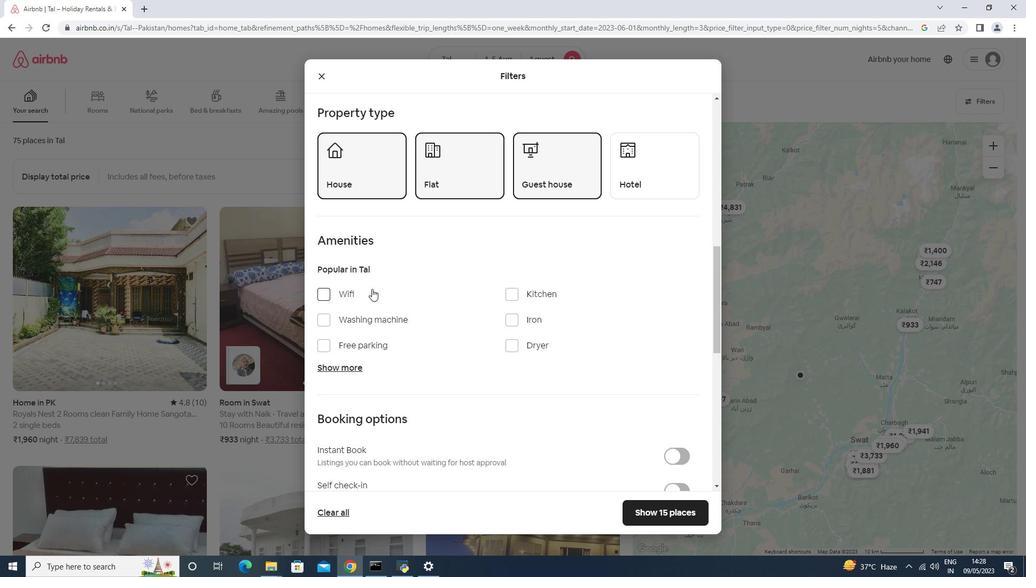
Action: Mouse moved to (637, 399)
Screenshot: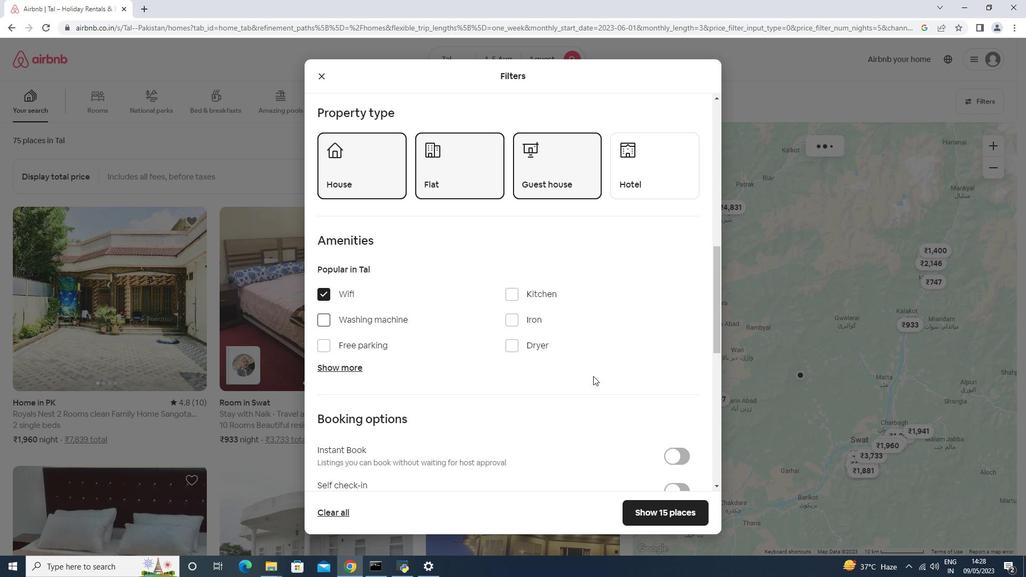 
Action: Mouse scrolled (637, 398) with delta (0, 0)
Screenshot: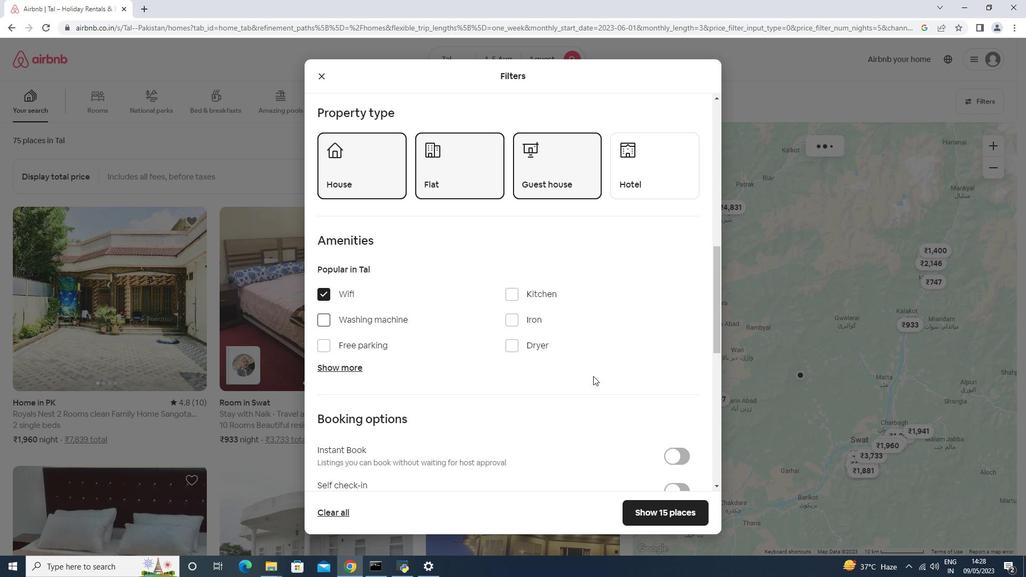 
Action: Mouse scrolled (637, 398) with delta (0, 0)
Screenshot: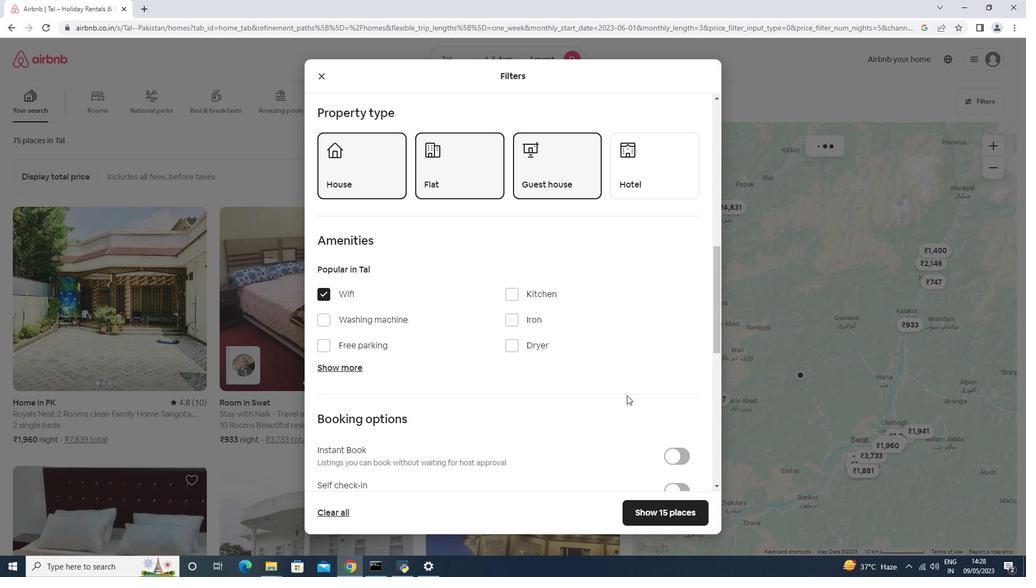 
Action: Mouse moved to (637, 399)
Screenshot: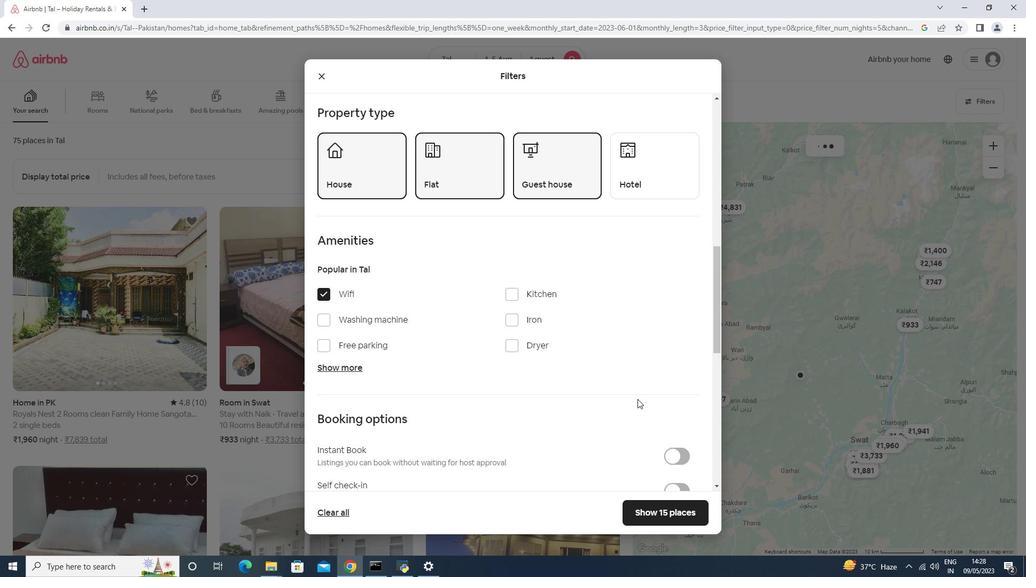 
Action: Mouse scrolled (637, 398) with delta (0, 0)
Screenshot: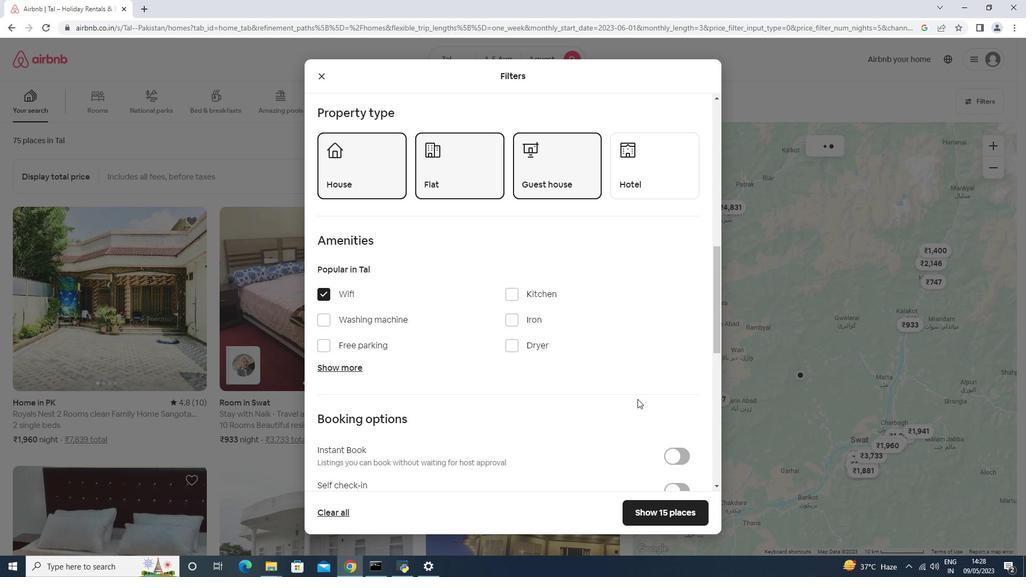 
Action: Mouse moved to (678, 326)
Screenshot: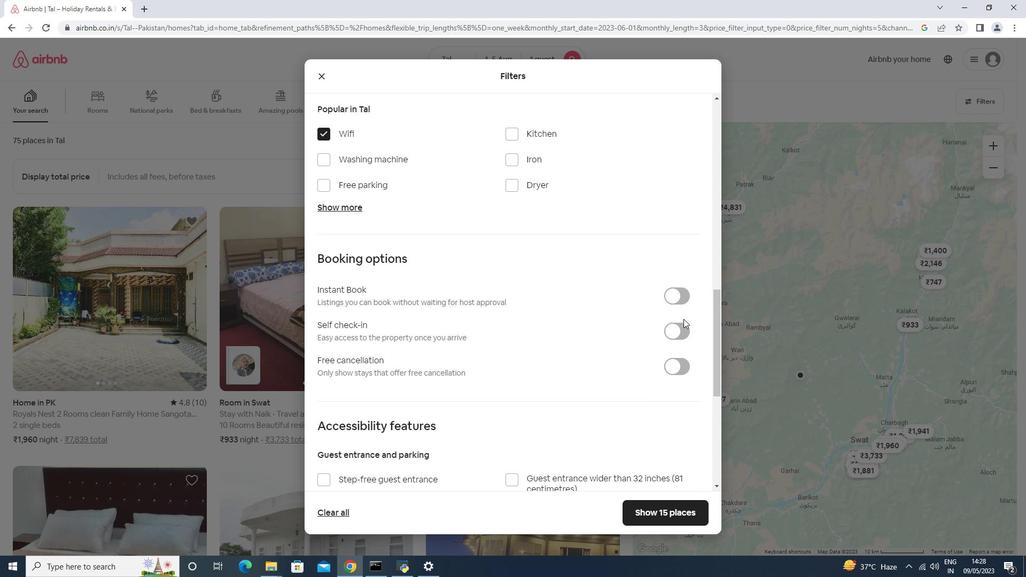 
Action: Mouse pressed left at (678, 326)
Screenshot: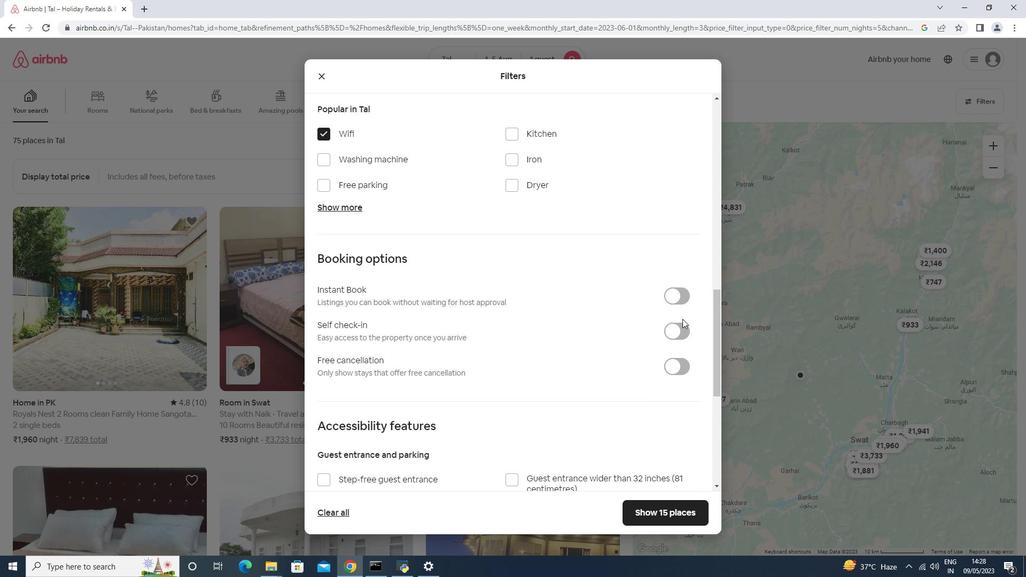 
Action: Mouse moved to (676, 328)
Screenshot: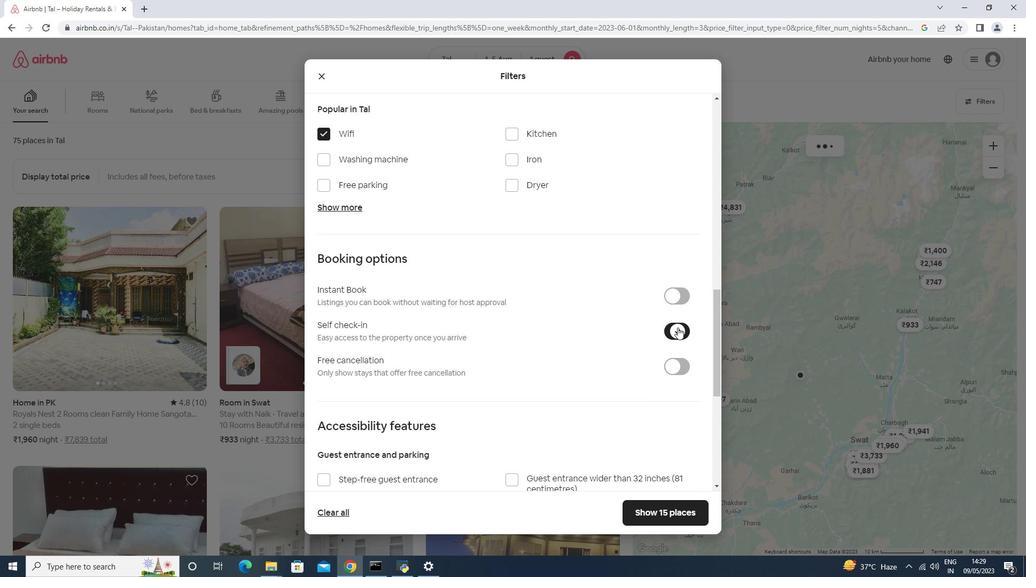 
Action: Mouse scrolled (676, 327) with delta (0, 0)
Screenshot: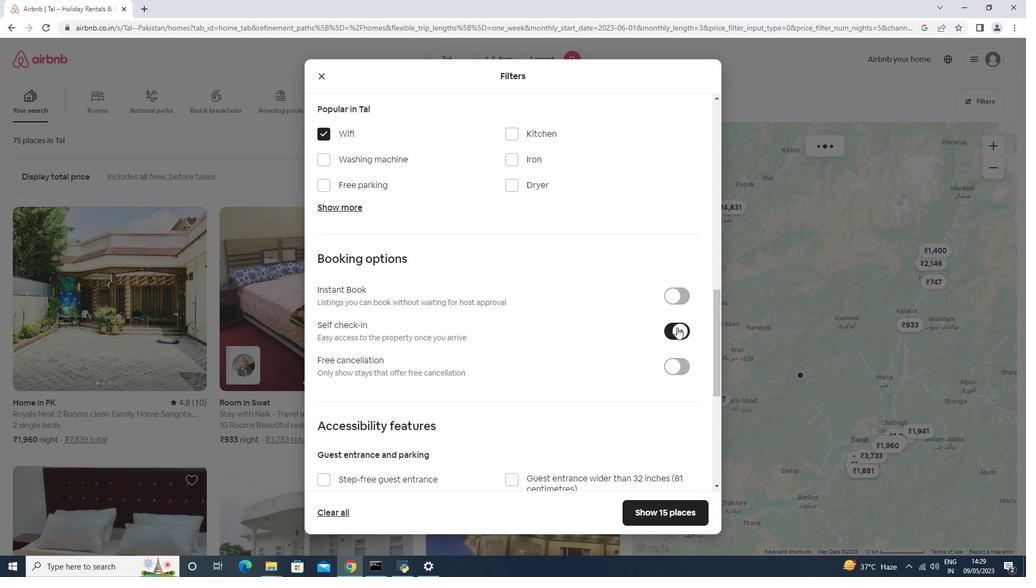 
Action: Mouse scrolled (676, 328) with delta (0, 0)
Screenshot: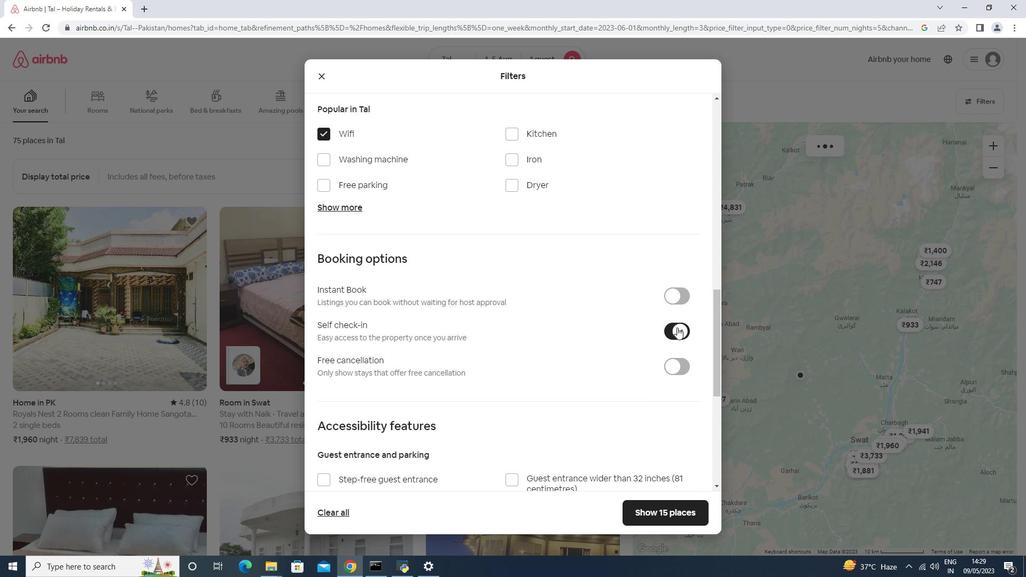 
Action: Mouse scrolled (676, 328) with delta (0, 0)
Screenshot: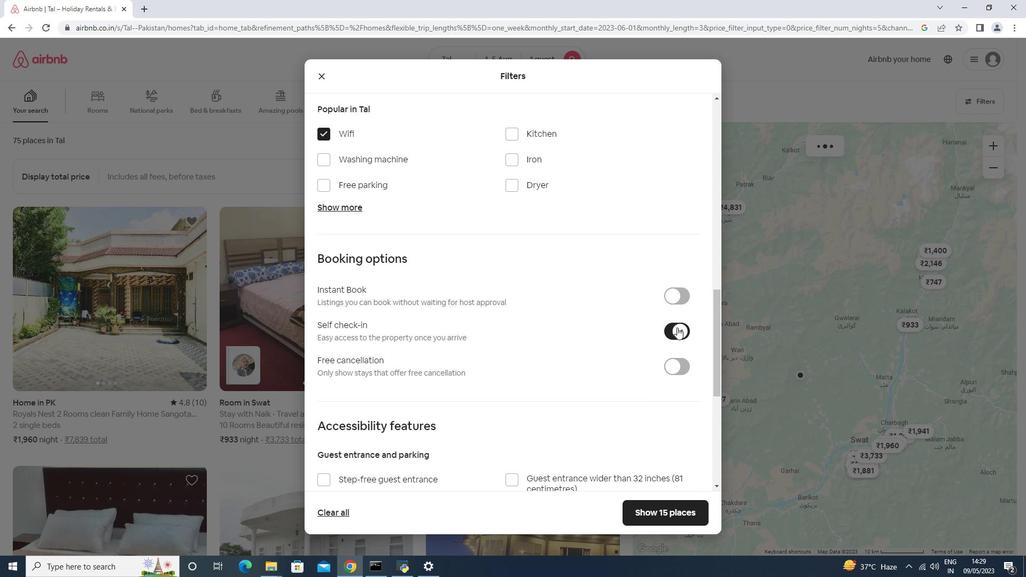 
Action: Mouse scrolled (676, 328) with delta (0, 0)
Screenshot: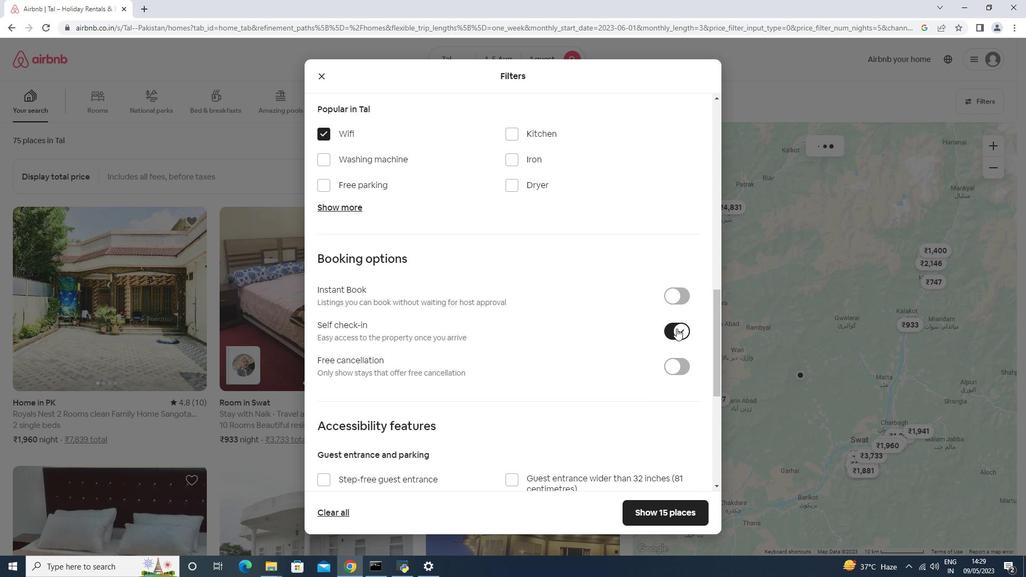 
Action: Mouse scrolled (676, 328) with delta (0, 0)
Screenshot: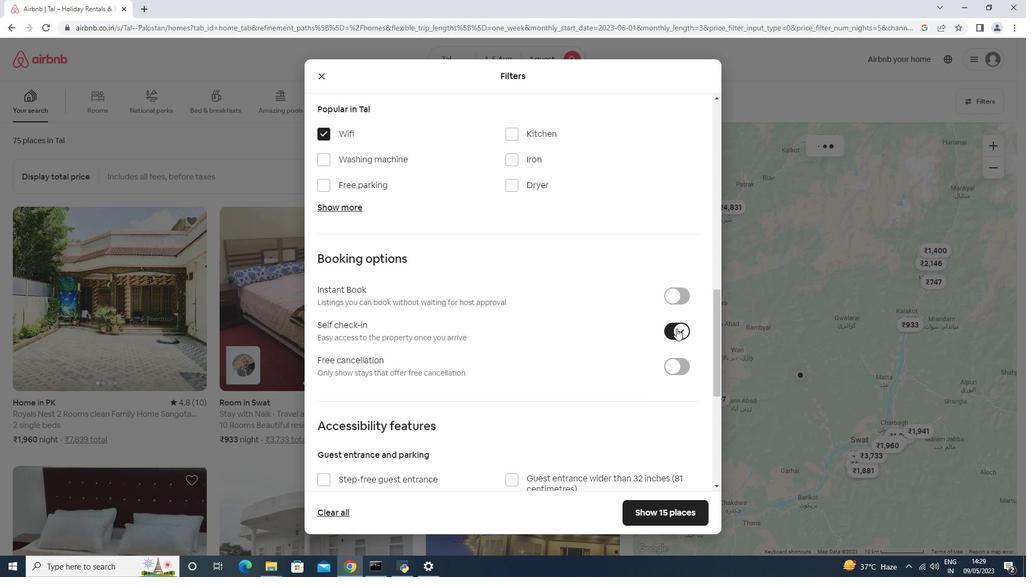 
Action: Mouse scrolled (676, 328) with delta (0, 0)
Screenshot: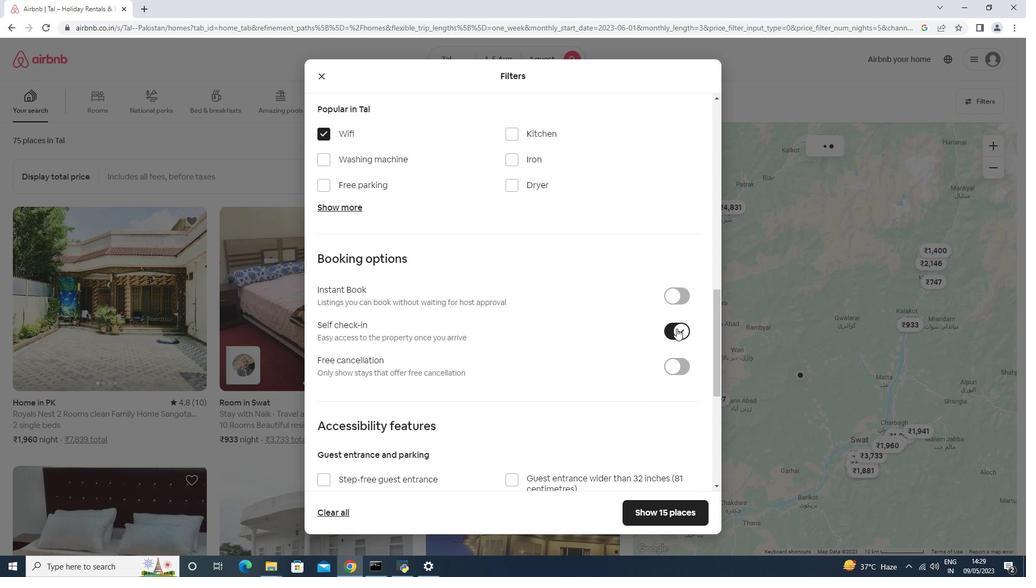 
Action: Mouse moved to (395, 412)
Screenshot: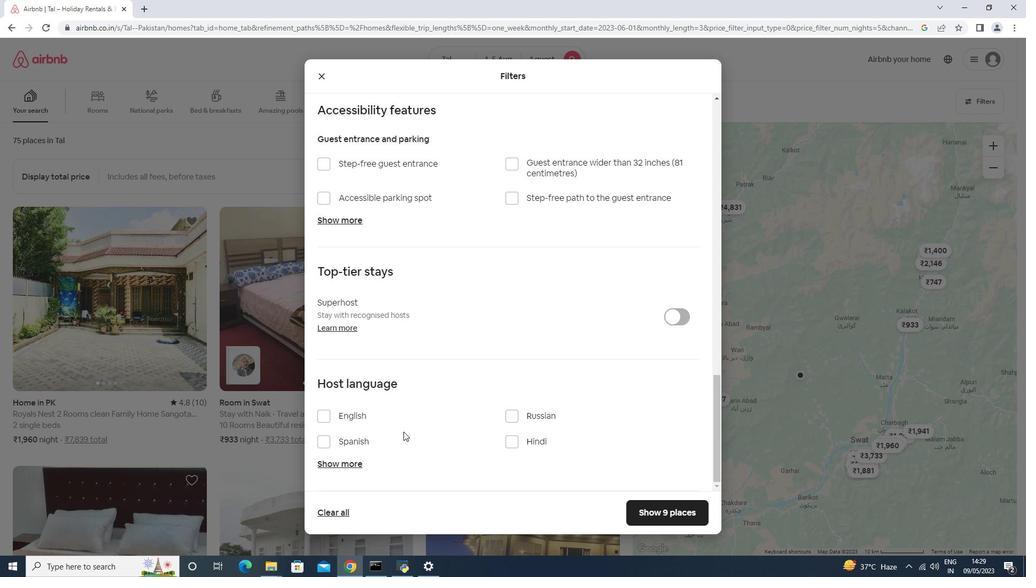 
Action: Mouse pressed left at (395, 412)
Screenshot: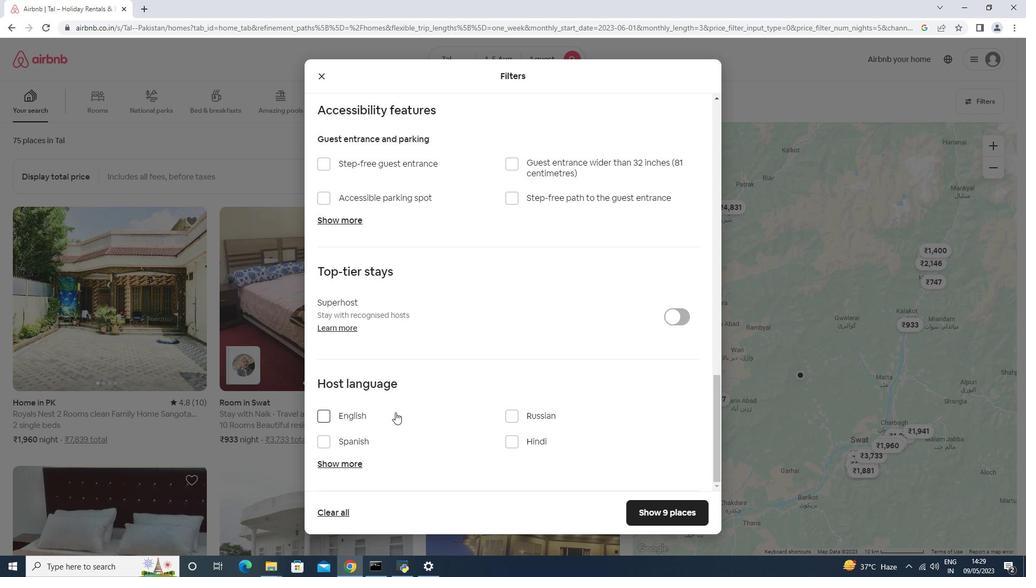 
Action: Mouse moved to (668, 512)
Screenshot: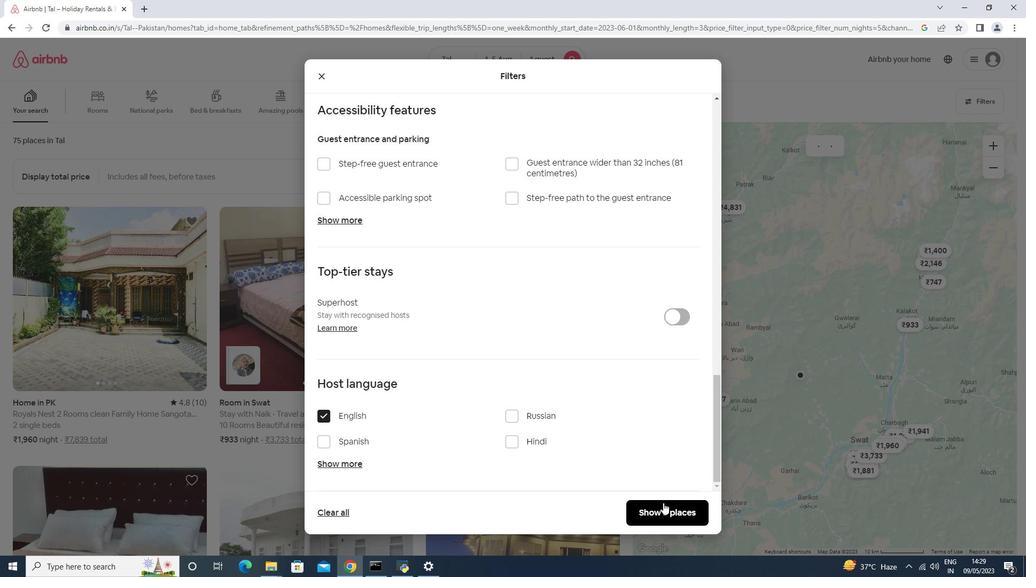
Action: Mouse pressed left at (668, 512)
Screenshot: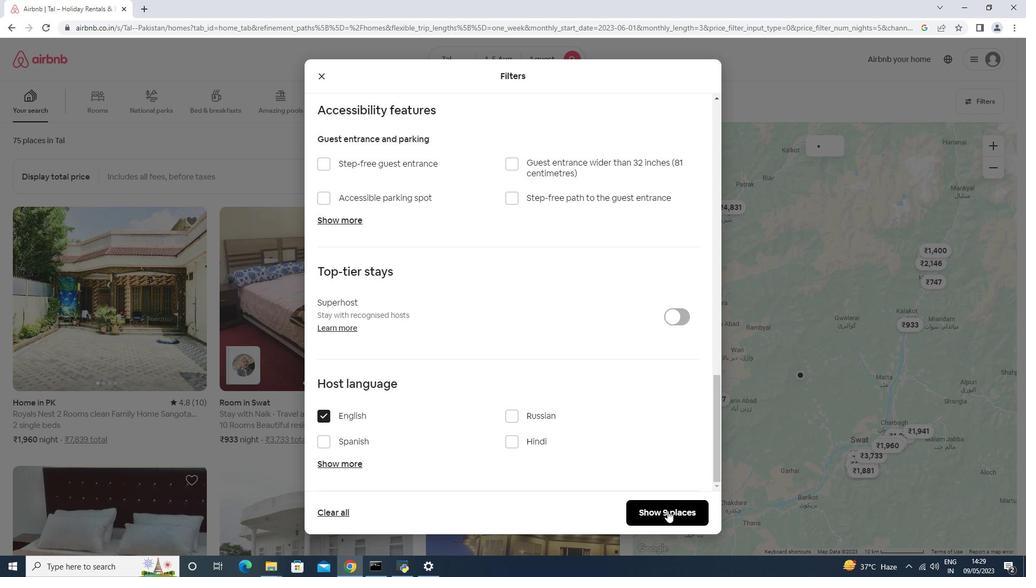 
Action: Mouse moved to (666, 508)
Screenshot: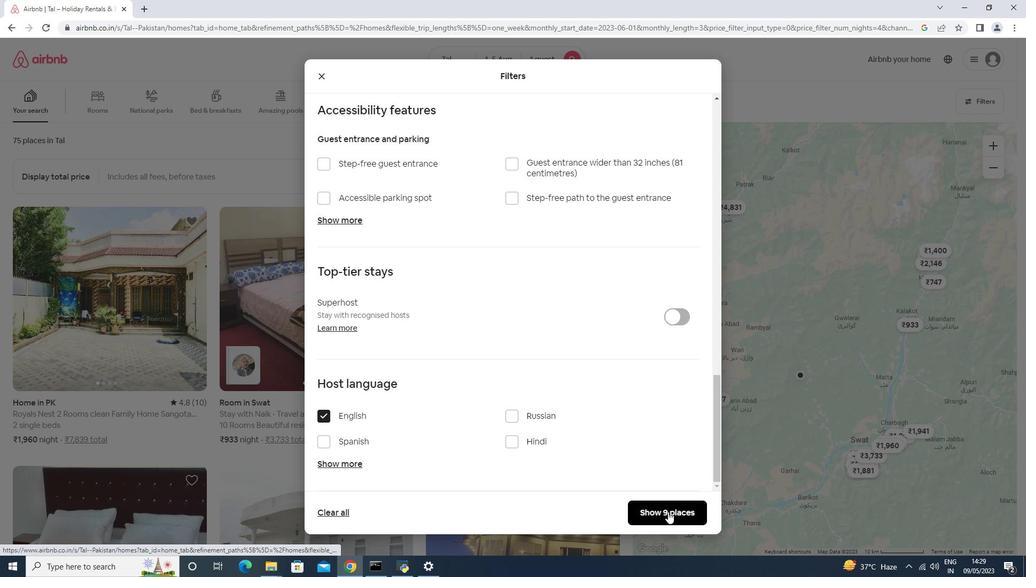 
